 Task: Search one way flight ticket for 3 adults, 3 children in business from Syracuse: Syracuse Hancock International Airport to Fort Wayne: Fort Wayne International Airport on 8-4-2023. Stops: Non-stop only. Choice of flights is Spirit. Number of bags: 1 carry on bag and 3 checked bags. Price is upto 99000. Outbound departure time preference is 15:00.
Action: Mouse moved to (307, 269)
Screenshot: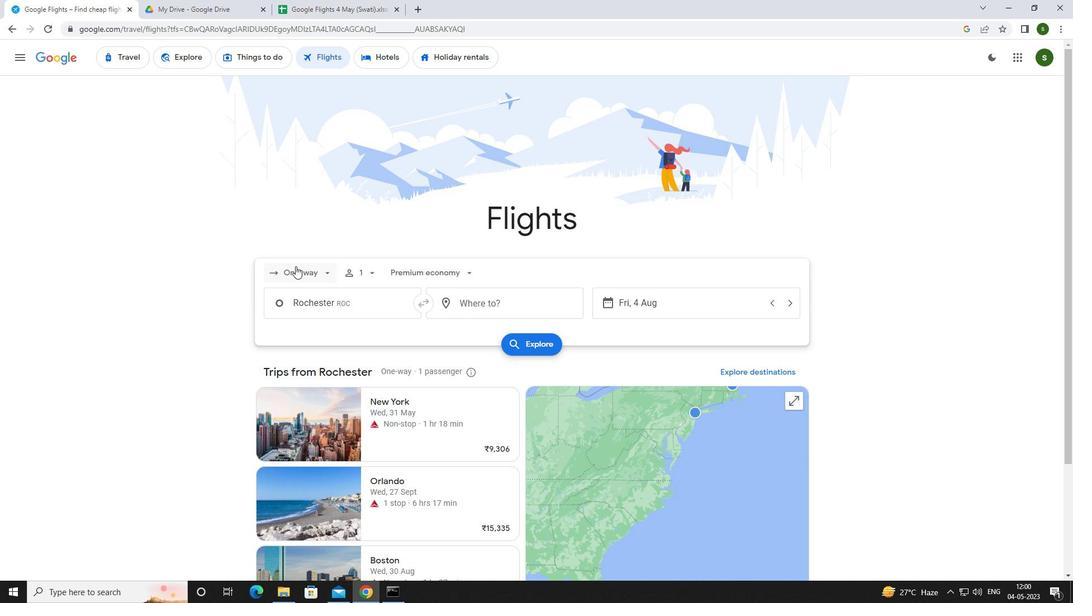 
Action: Mouse pressed left at (307, 269)
Screenshot: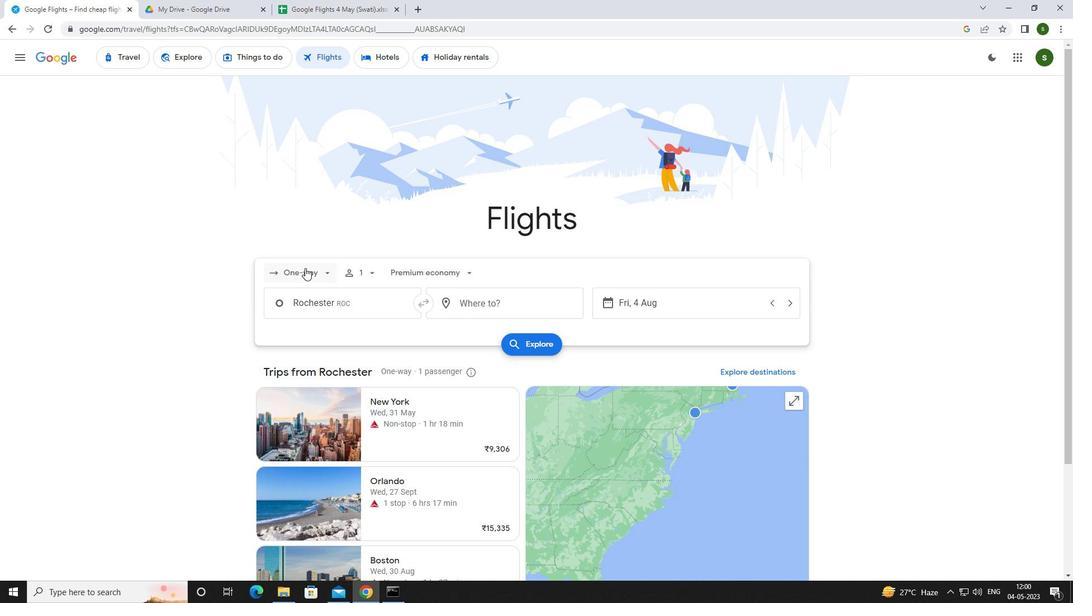 
Action: Mouse moved to (318, 322)
Screenshot: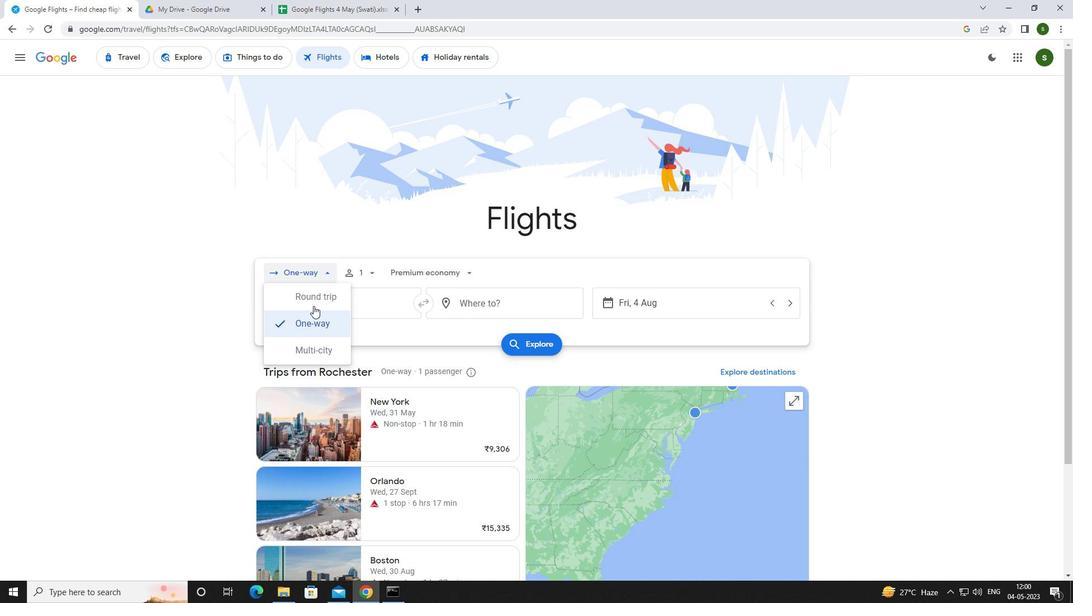 
Action: Mouse pressed left at (318, 322)
Screenshot: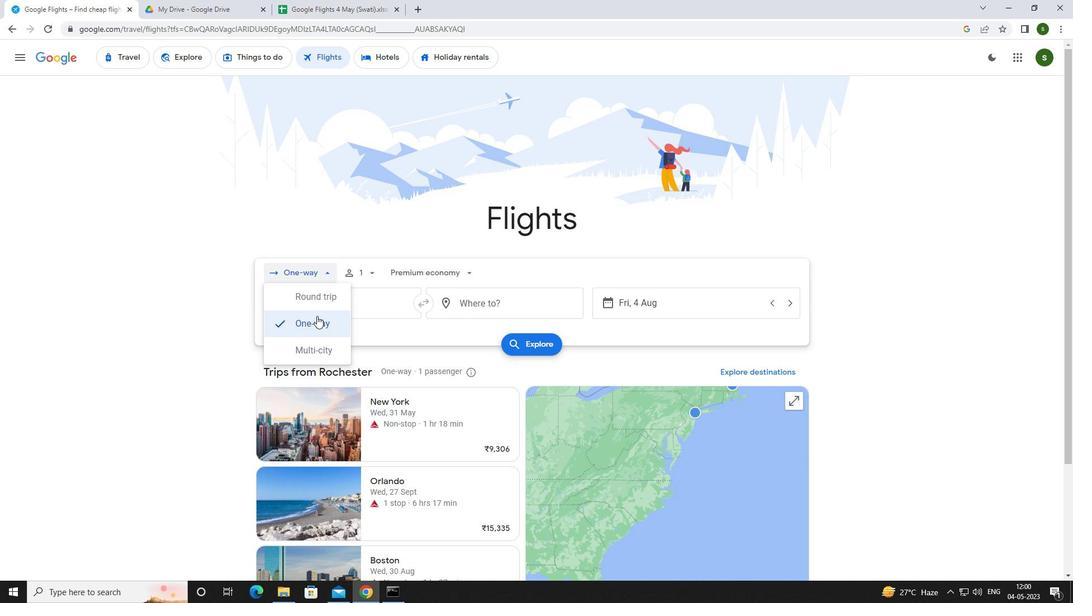 
Action: Mouse moved to (373, 270)
Screenshot: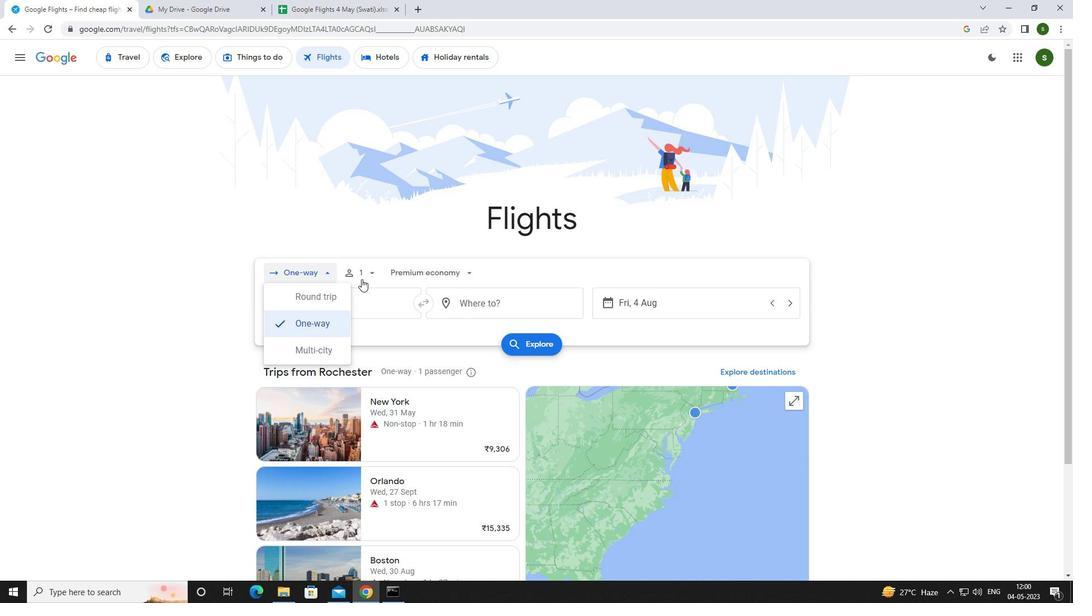 
Action: Mouse pressed left at (373, 270)
Screenshot: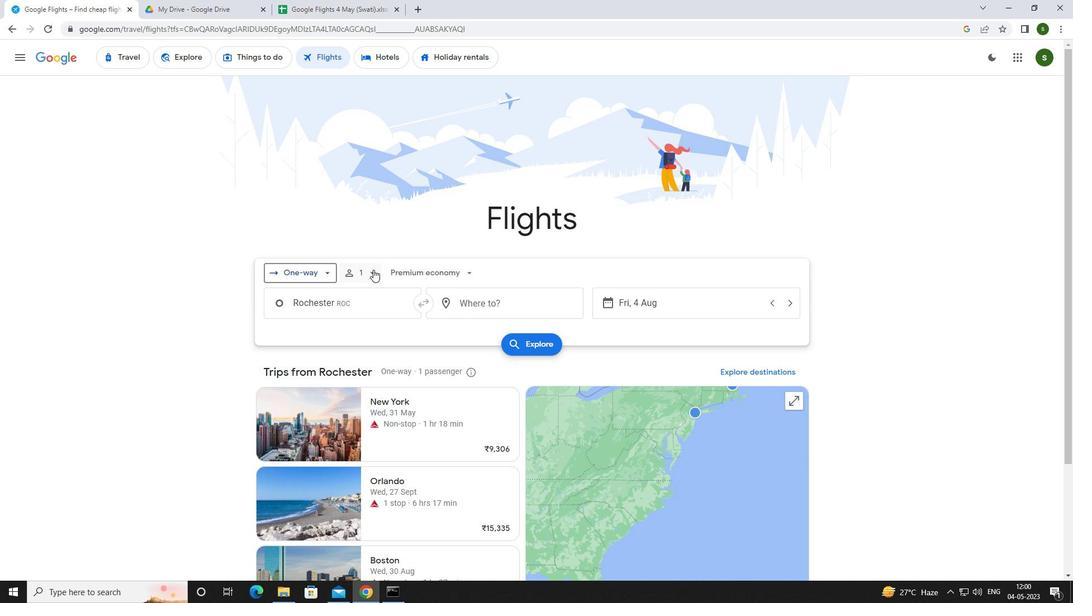 
Action: Mouse moved to (463, 298)
Screenshot: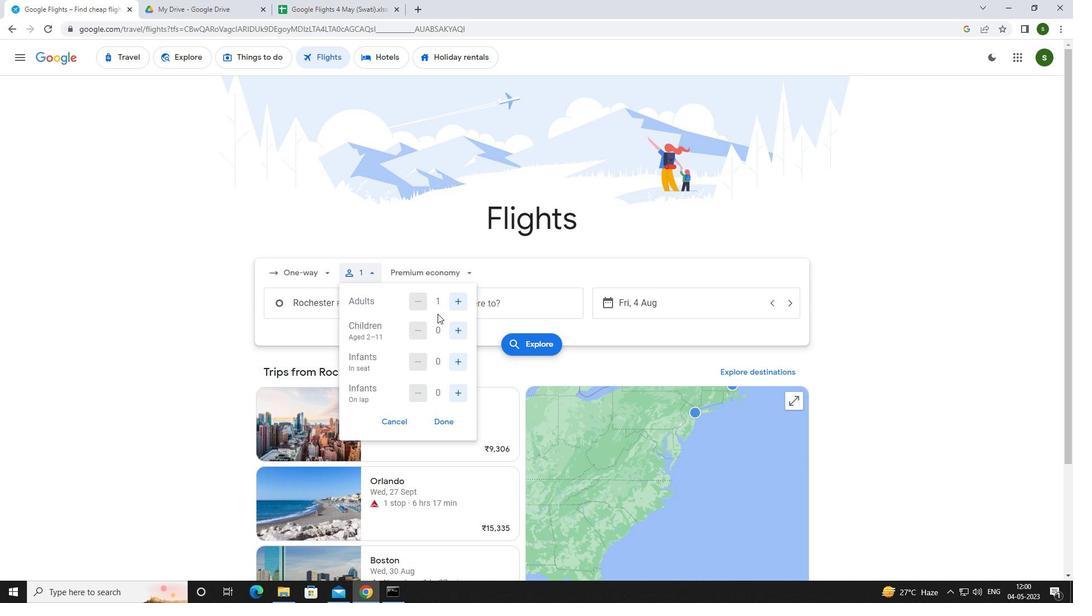 
Action: Mouse pressed left at (463, 298)
Screenshot: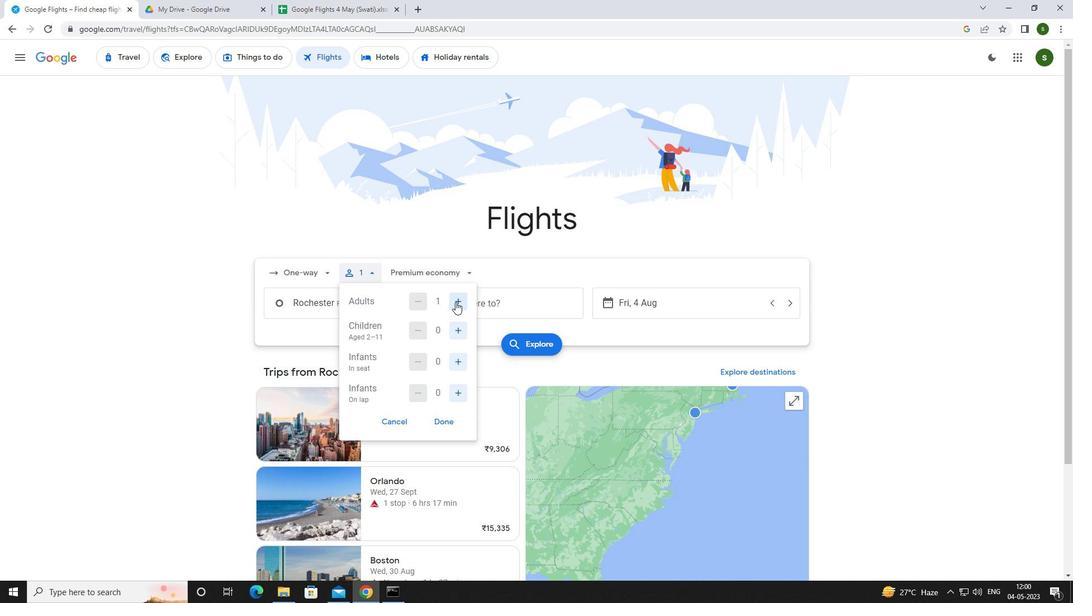 
Action: Mouse moved to (463, 298)
Screenshot: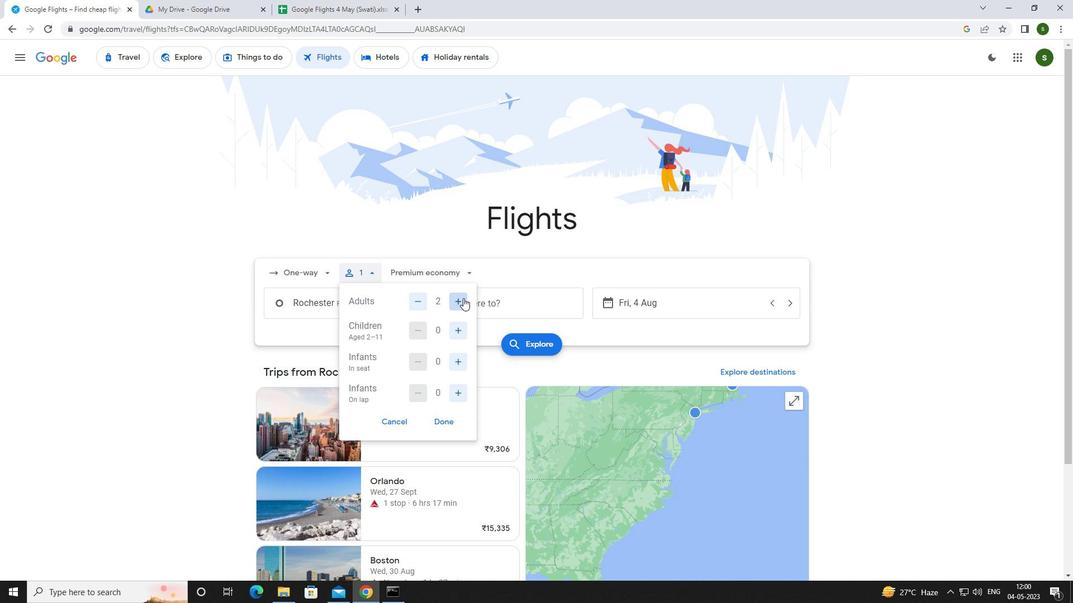 
Action: Mouse pressed left at (463, 298)
Screenshot: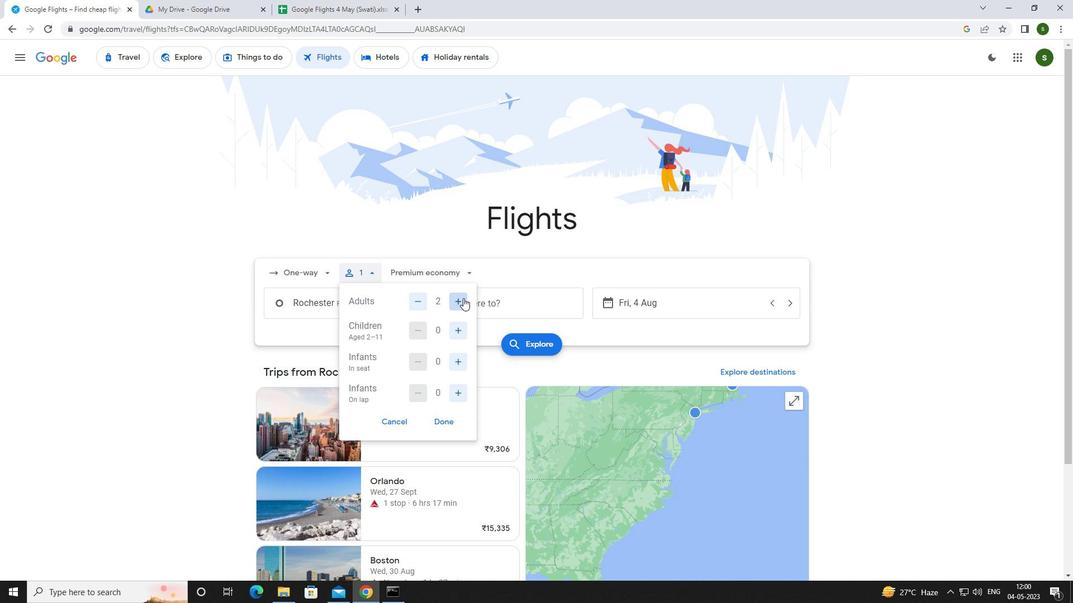 
Action: Mouse moved to (460, 328)
Screenshot: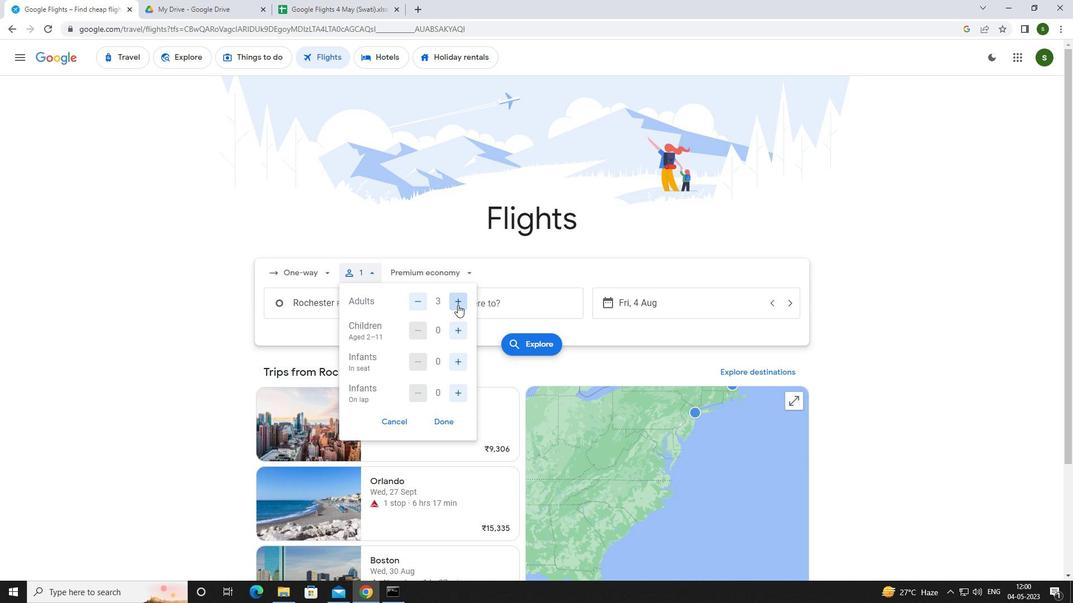 
Action: Mouse pressed left at (460, 328)
Screenshot: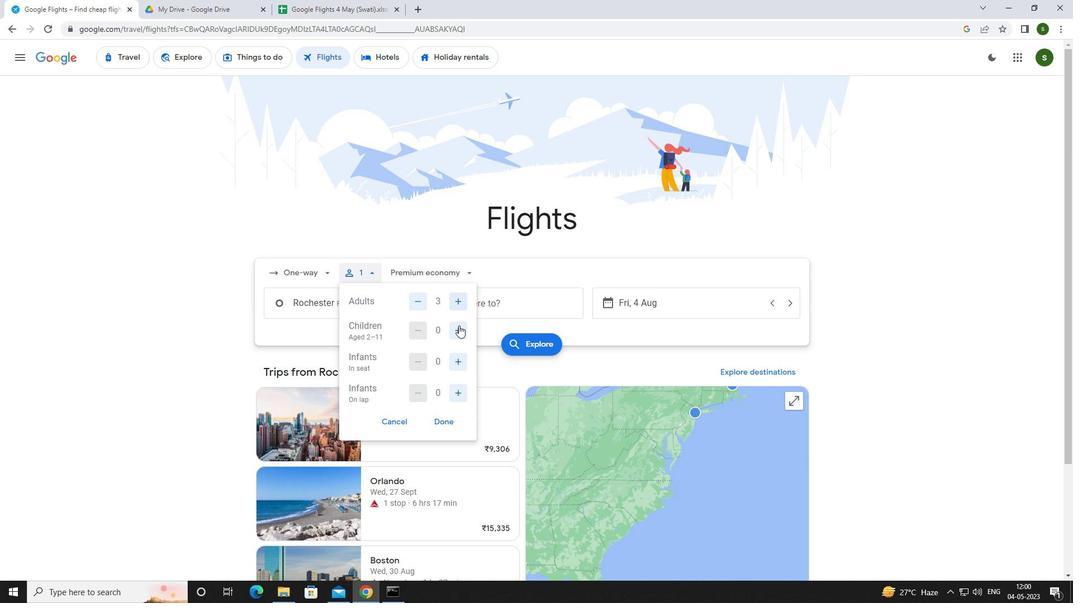 
Action: Mouse pressed left at (460, 328)
Screenshot: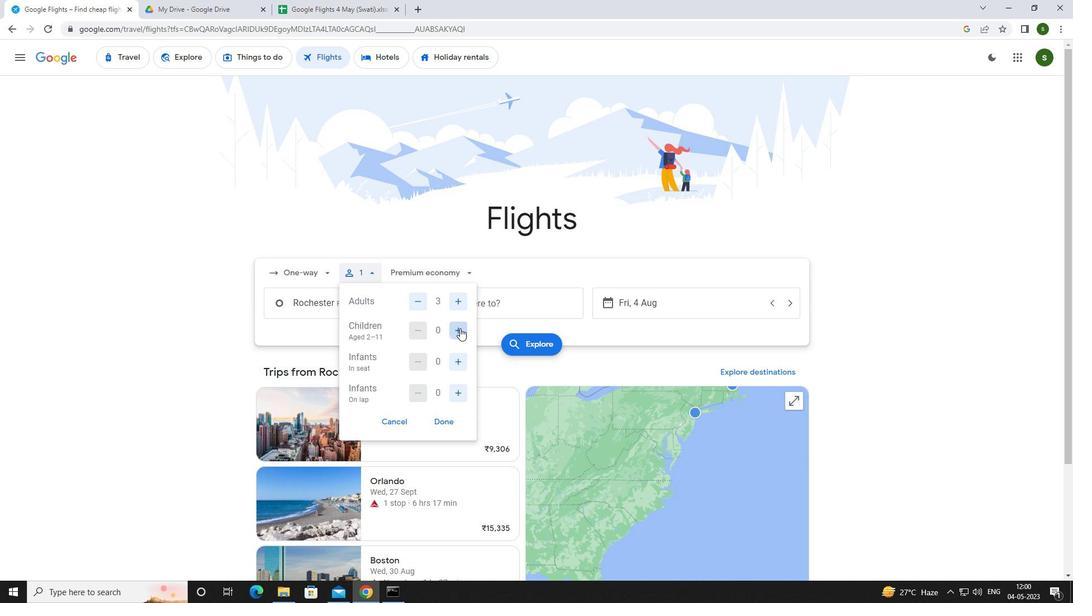 
Action: Mouse pressed left at (460, 328)
Screenshot: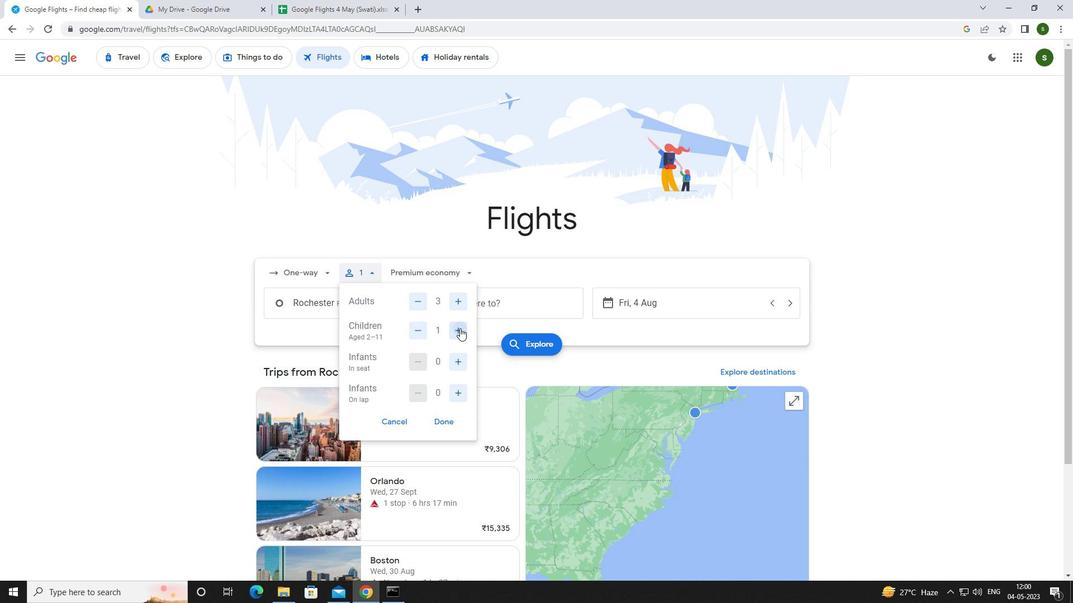 
Action: Mouse moved to (453, 276)
Screenshot: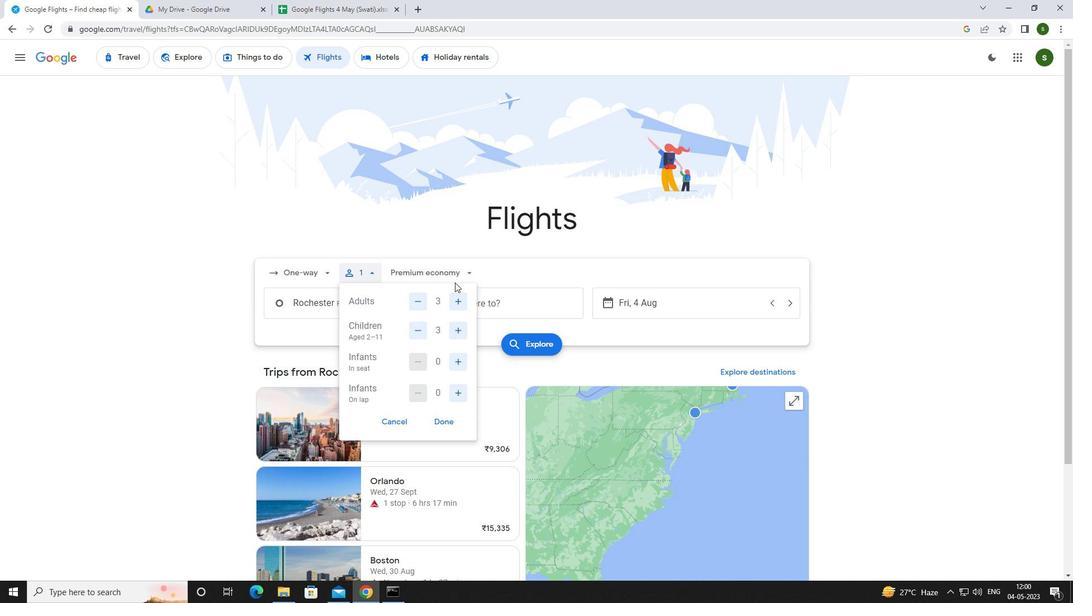 
Action: Mouse pressed left at (453, 276)
Screenshot: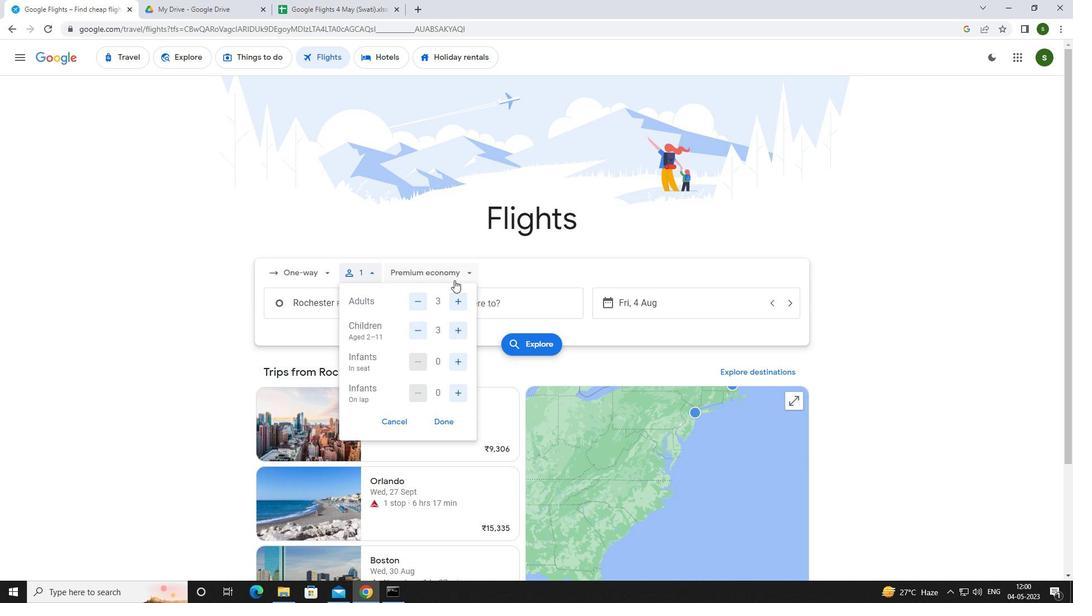 
Action: Mouse moved to (456, 347)
Screenshot: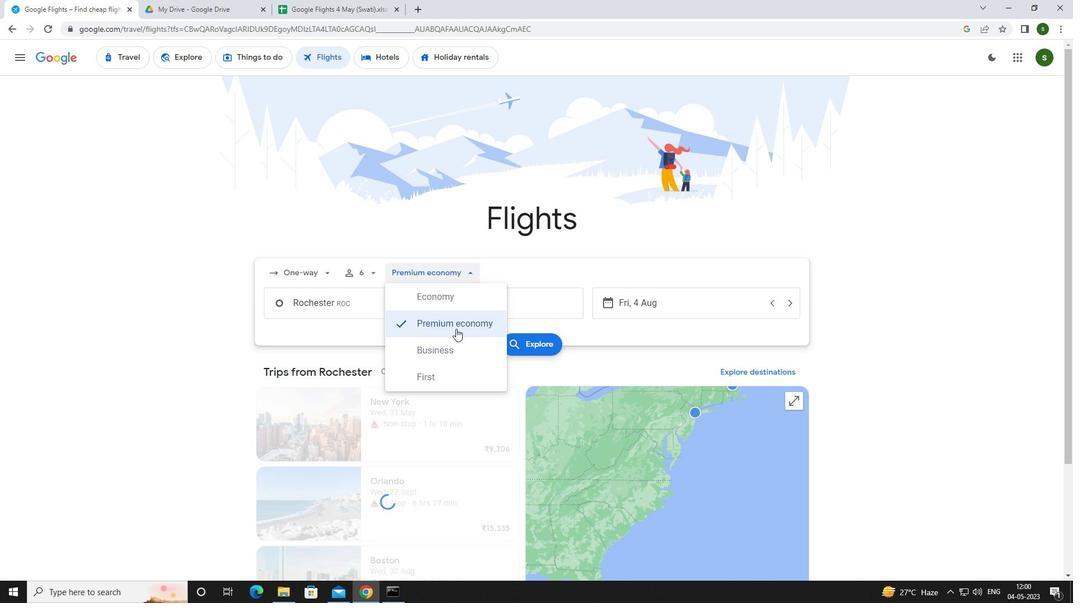 
Action: Mouse pressed left at (456, 347)
Screenshot: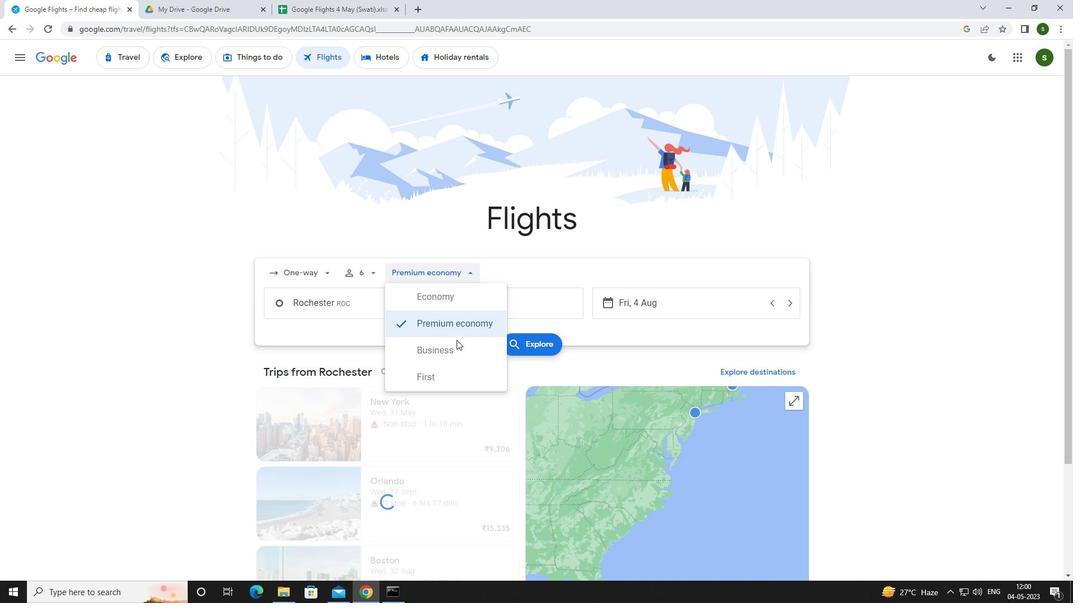 
Action: Mouse moved to (385, 306)
Screenshot: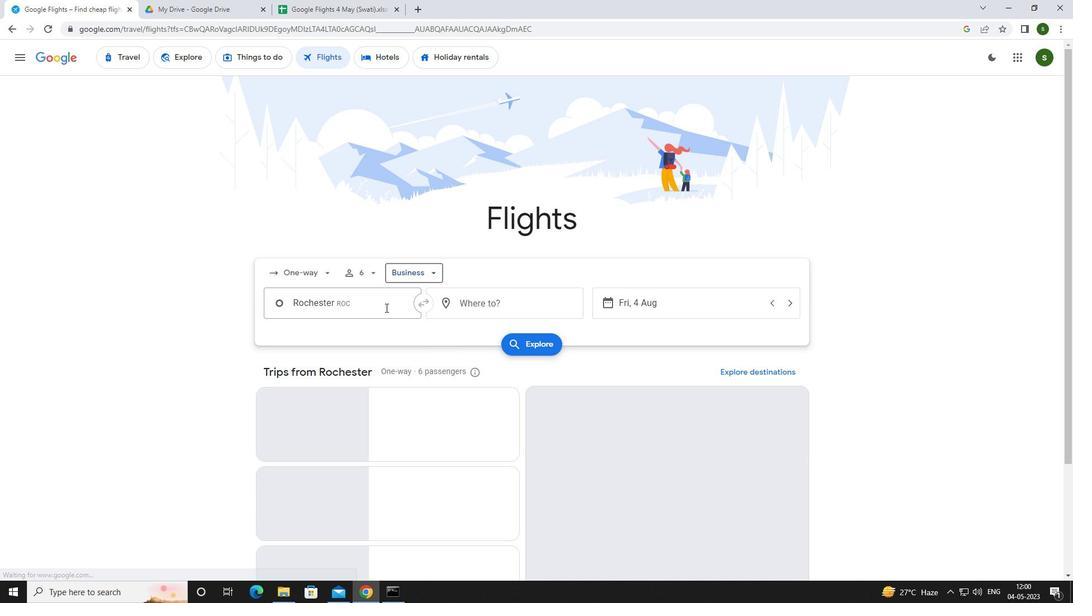 
Action: Mouse pressed left at (385, 306)
Screenshot: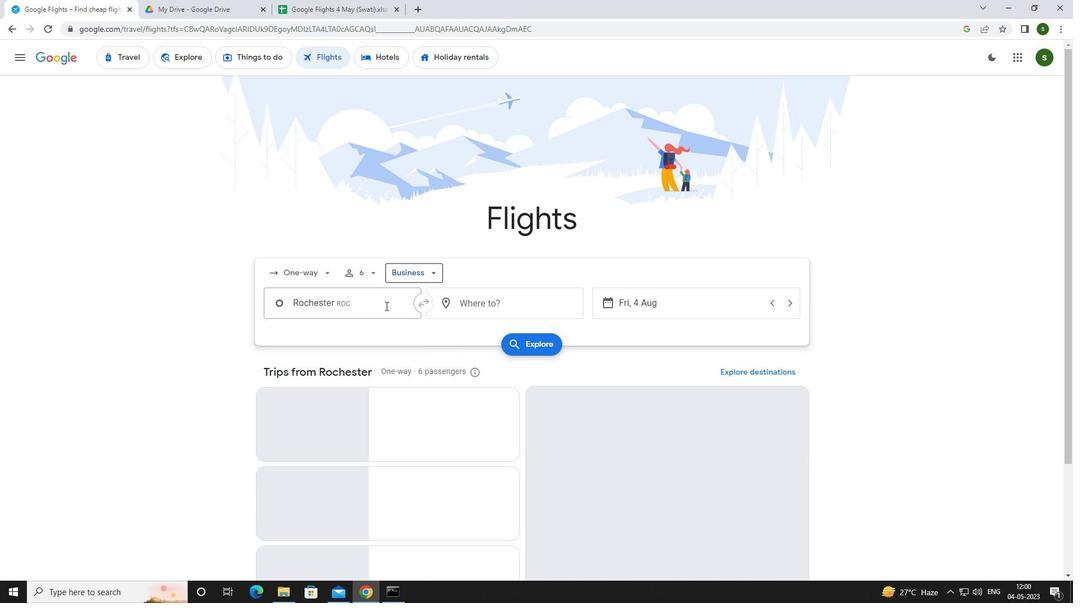 
Action: Mouse moved to (337, 318)
Screenshot: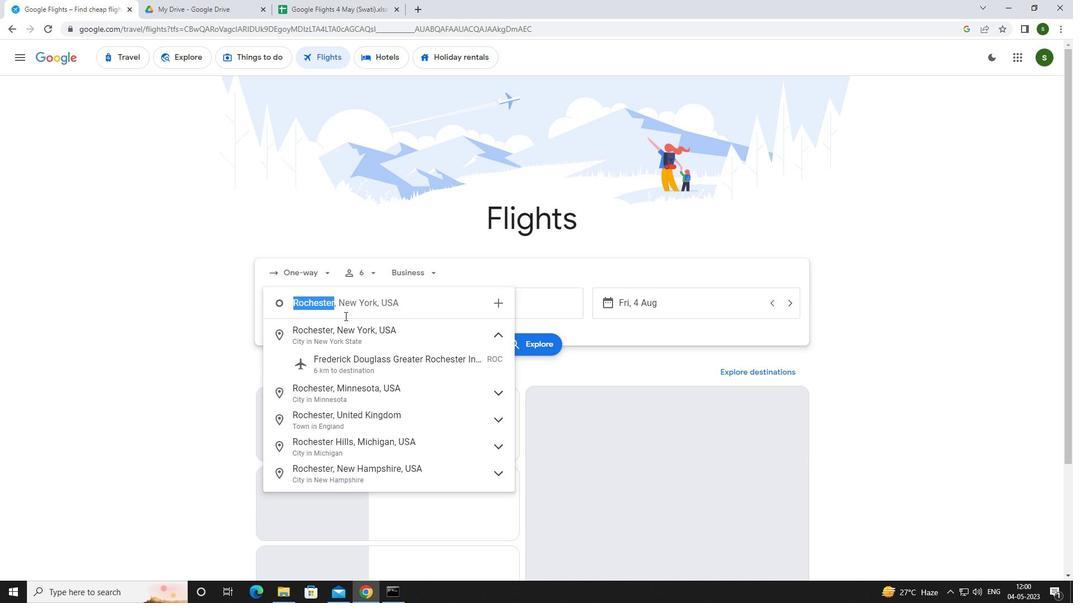 
Action: Key pressed <Key.caps_lock>
Screenshot: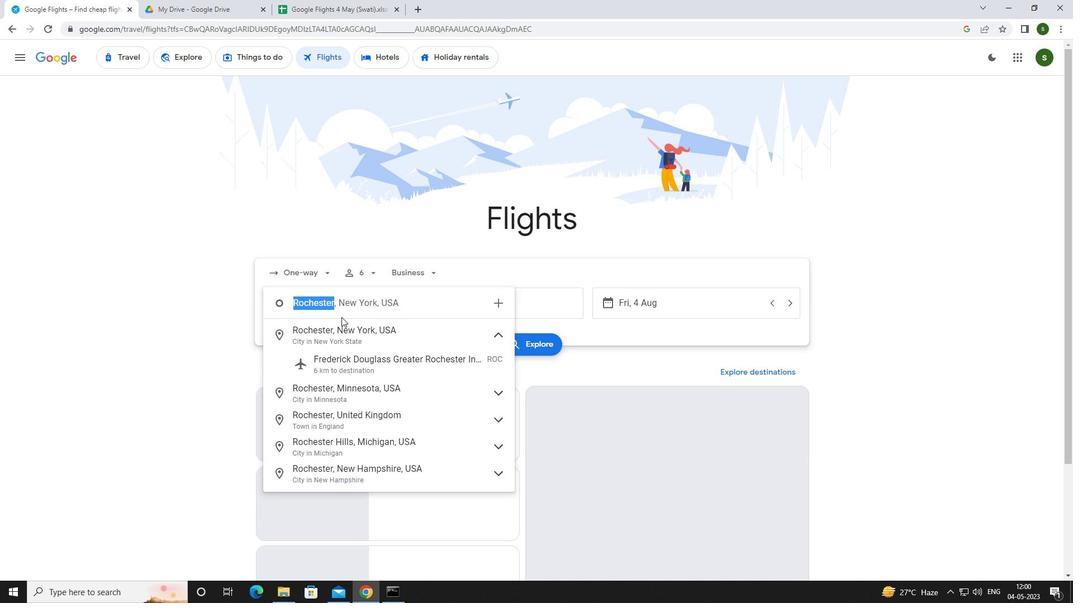 
Action: Mouse moved to (336, 319)
Screenshot: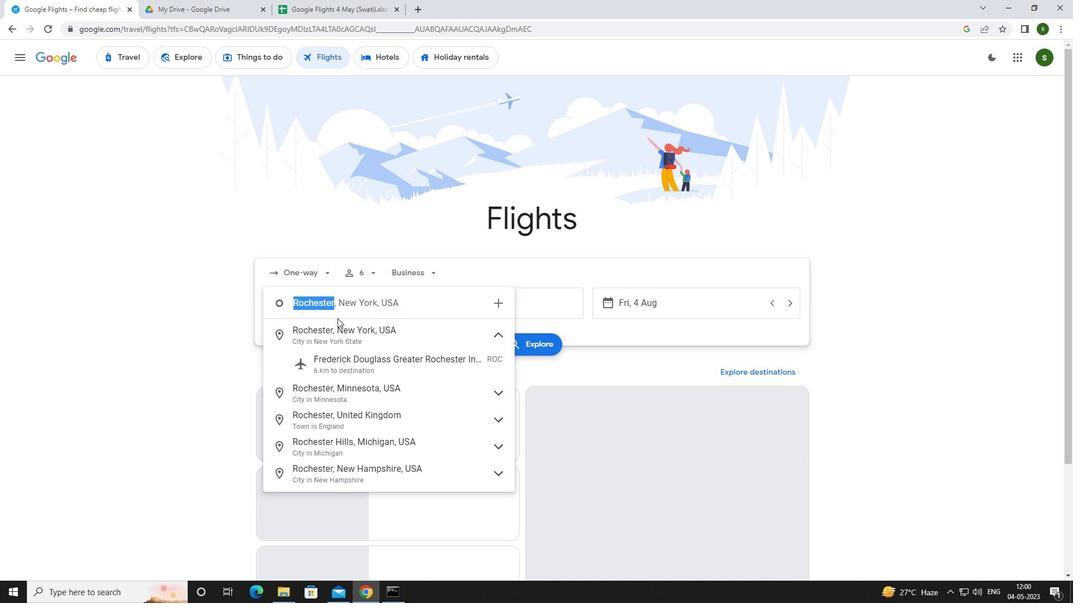 
Action: Key pressed s<Key.caps_lock>yracuse<Key.space><Key.caps_lock>h<Key.caps_lock>a
Screenshot: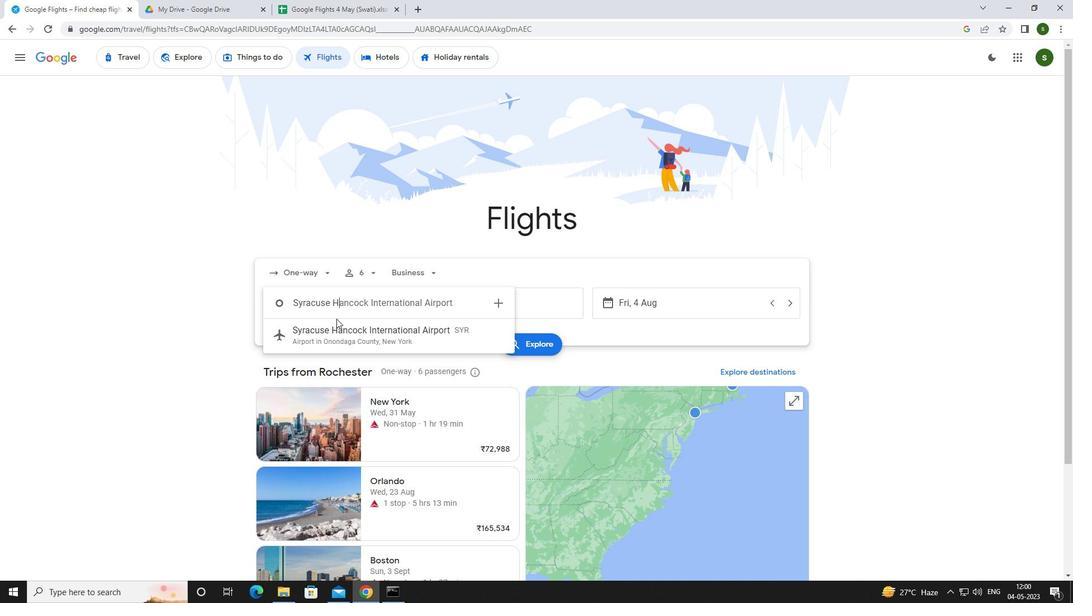 
Action: Mouse moved to (325, 336)
Screenshot: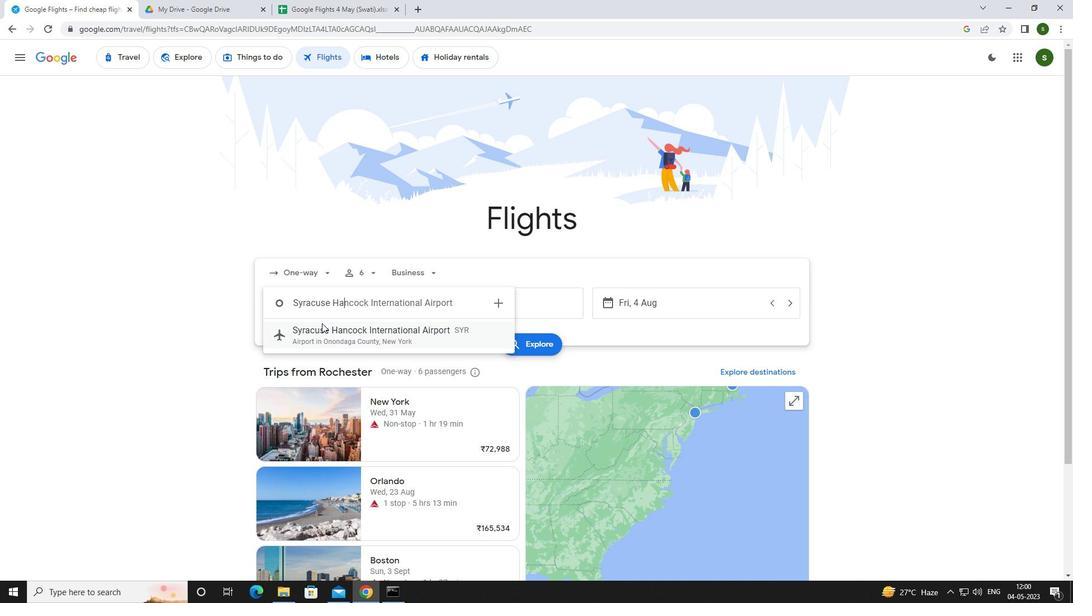 
Action: Mouse pressed left at (325, 336)
Screenshot: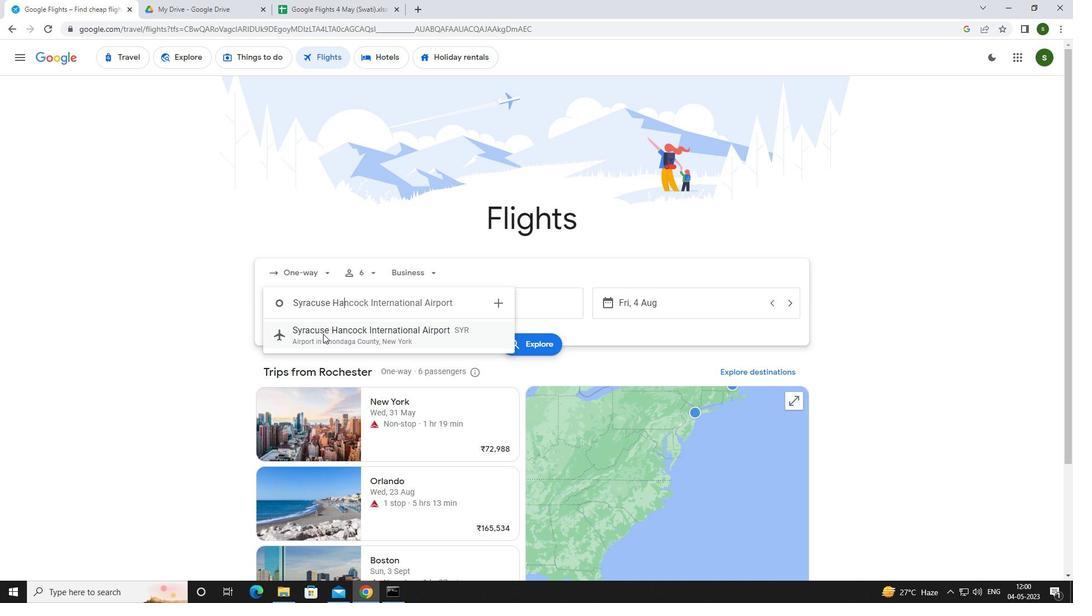 
Action: Mouse moved to (465, 305)
Screenshot: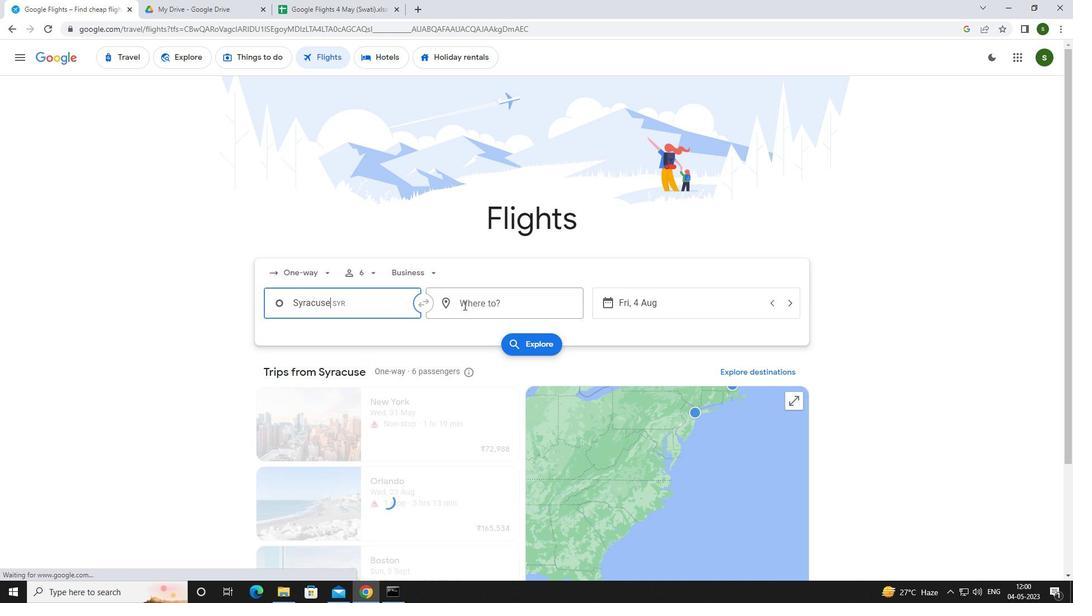 
Action: Mouse pressed left at (465, 305)
Screenshot: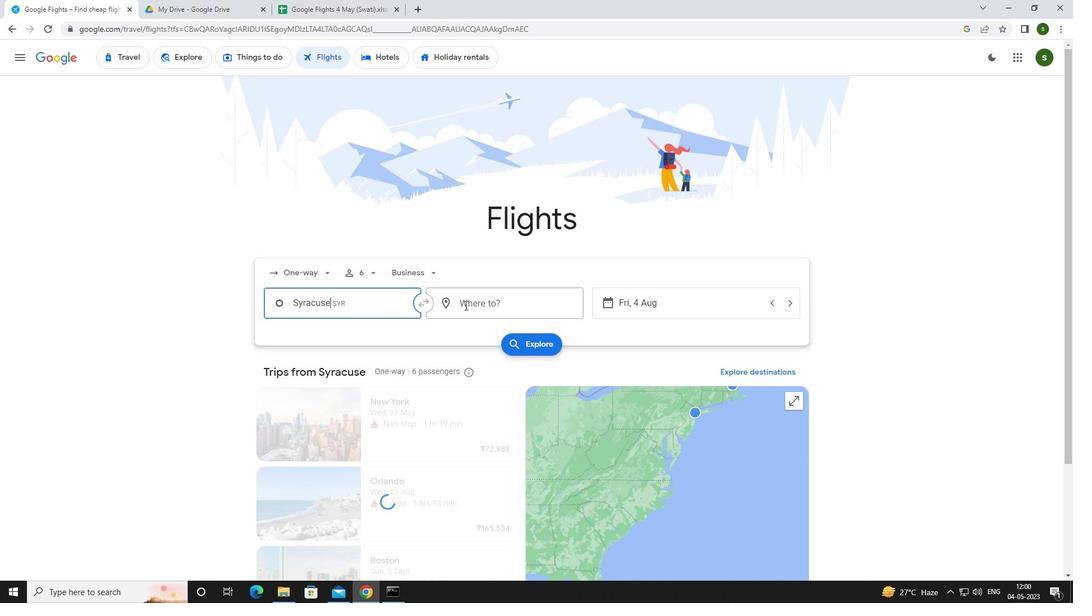 
Action: Mouse moved to (422, 317)
Screenshot: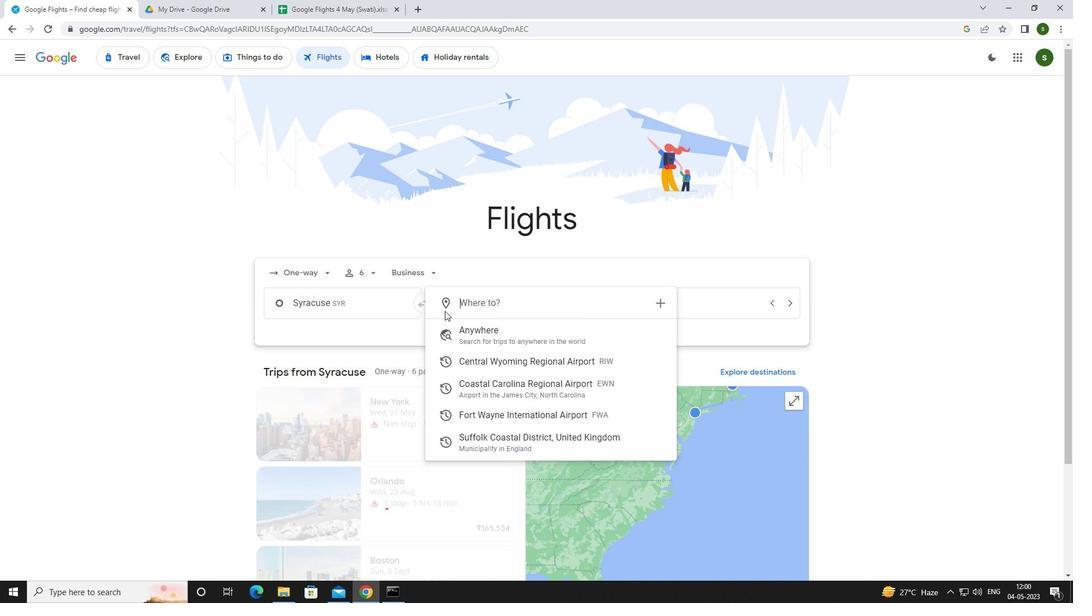
Action: Key pressed <Key.caps_lock>f<Key.caps_lock>ort<Key.space><Key.caps_lock>w<Key.caps_lock>Ay
Screenshot: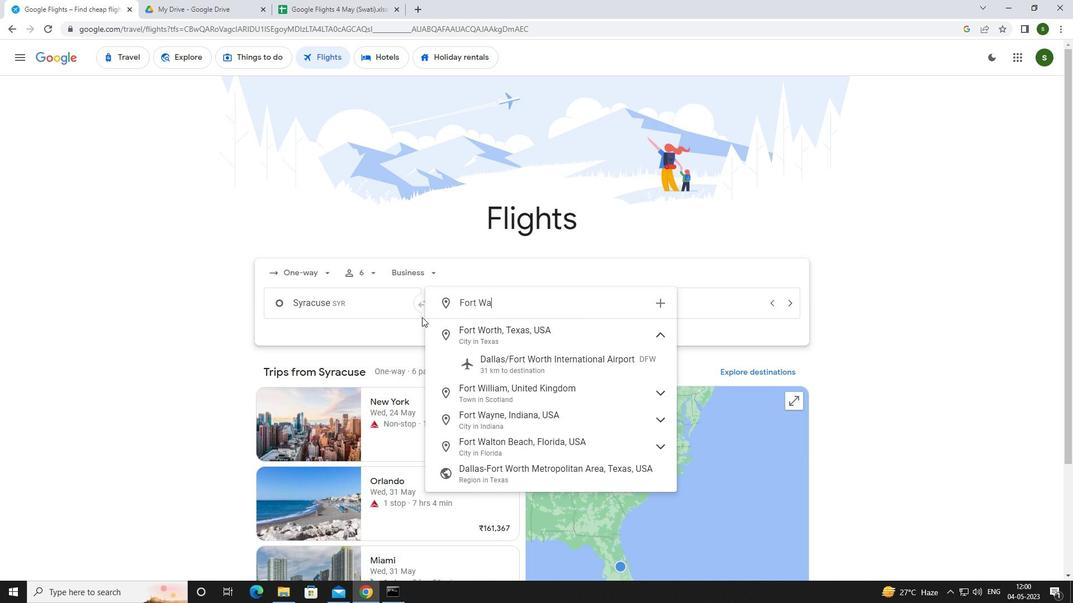 
Action: Mouse moved to (516, 364)
Screenshot: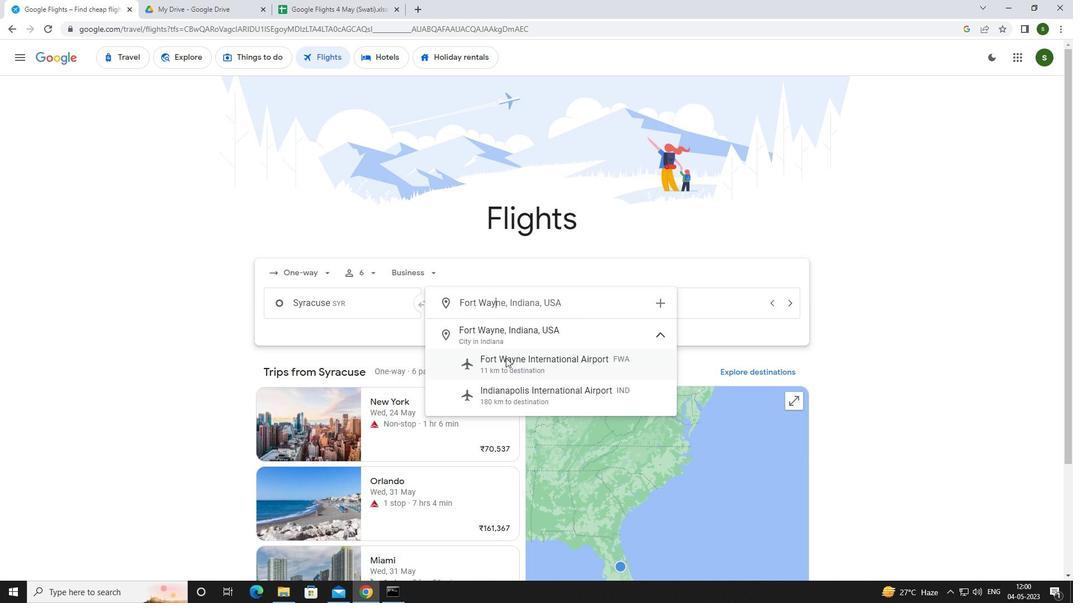
Action: Mouse pressed left at (516, 364)
Screenshot: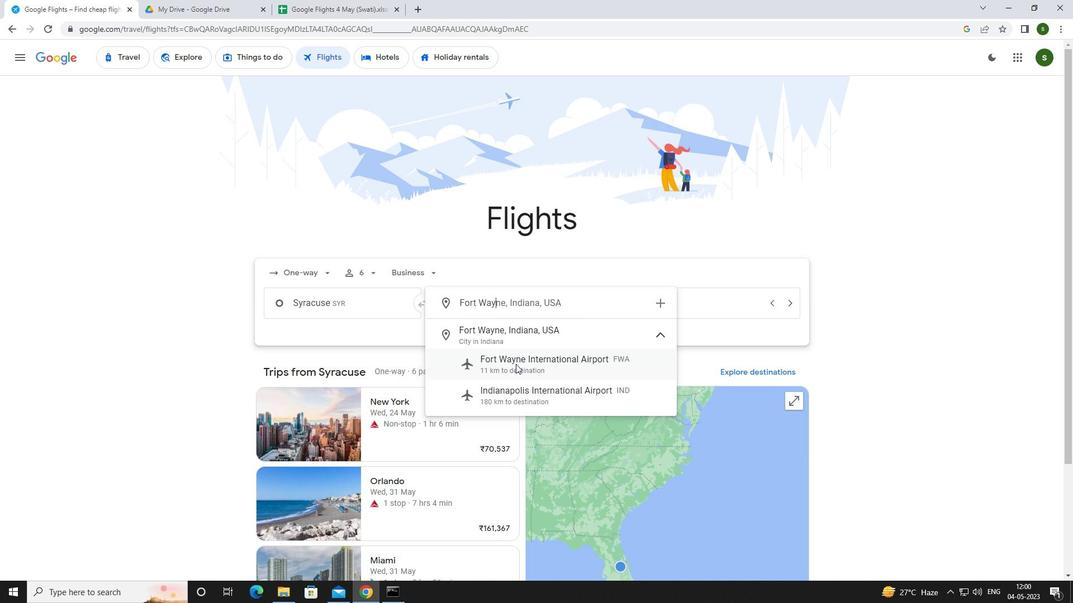 
Action: Mouse moved to (678, 300)
Screenshot: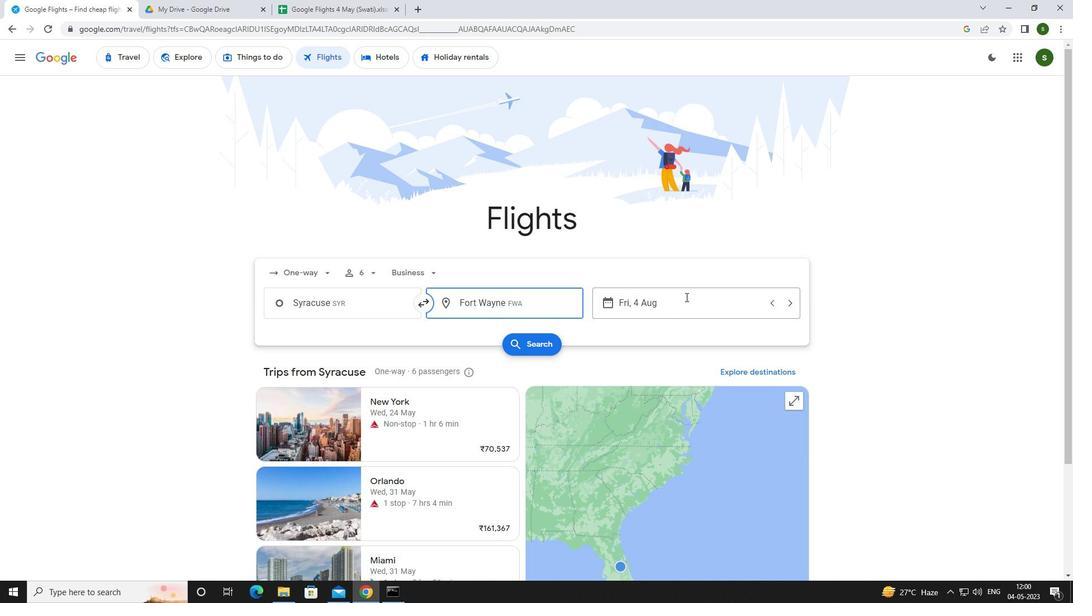 
Action: Mouse pressed left at (678, 300)
Screenshot: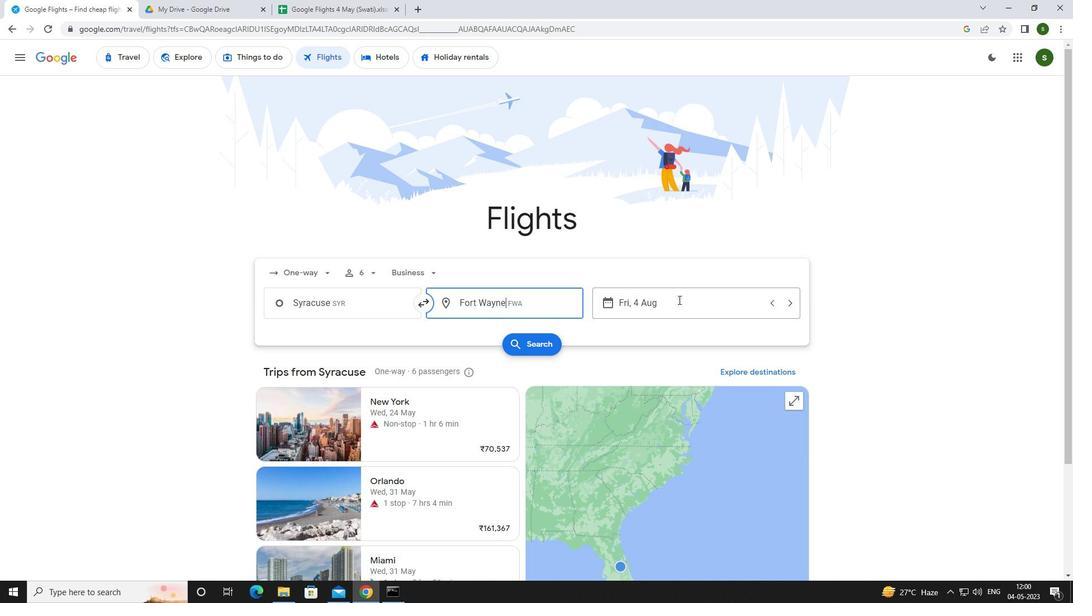 
Action: Mouse moved to (528, 380)
Screenshot: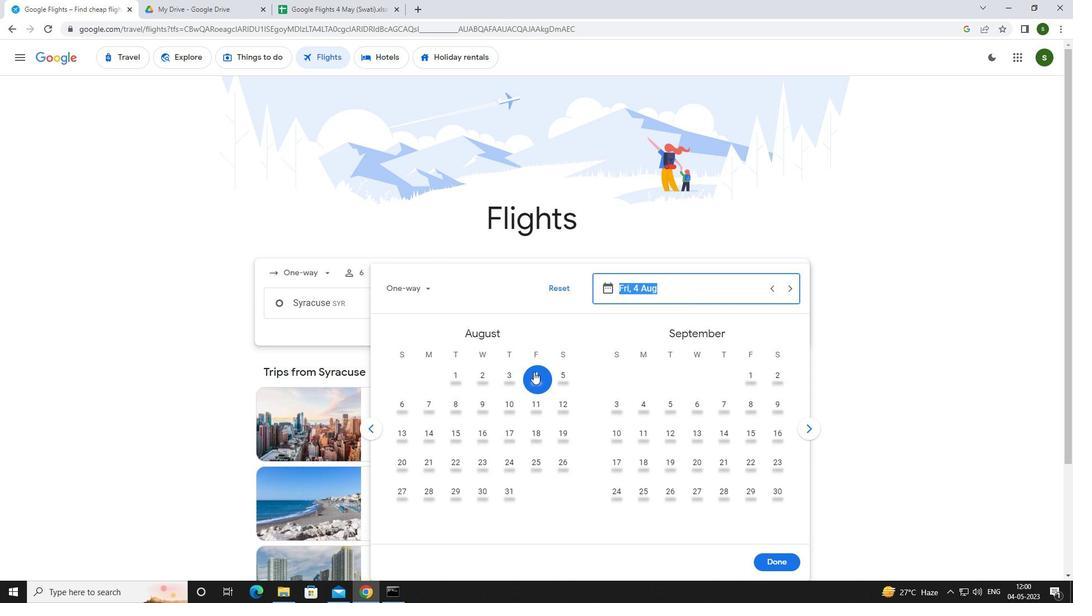 
Action: Mouse pressed left at (528, 380)
Screenshot: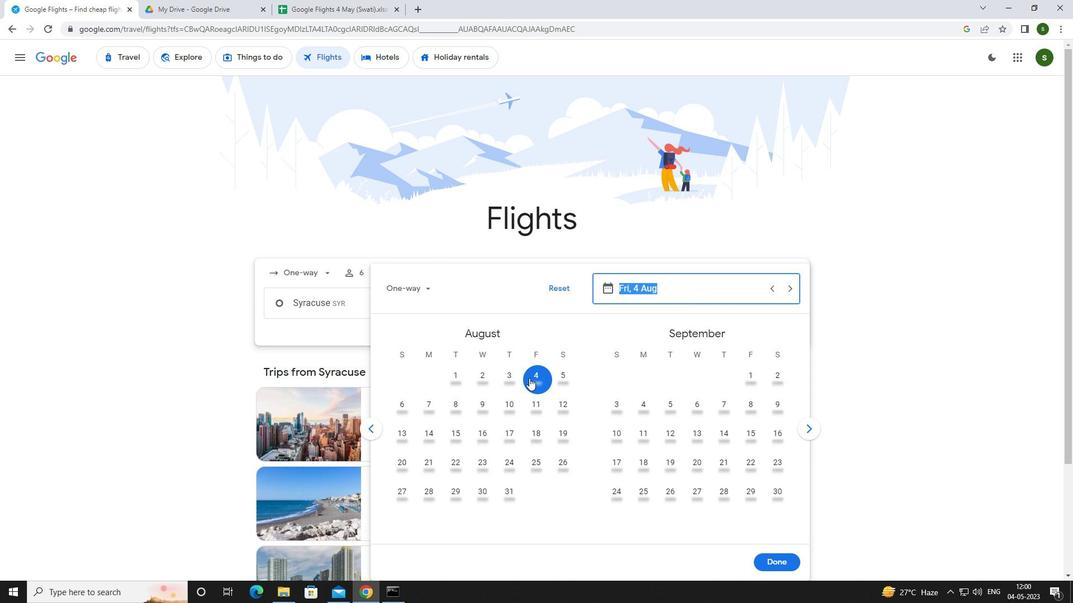 
Action: Mouse moved to (776, 560)
Screenshot: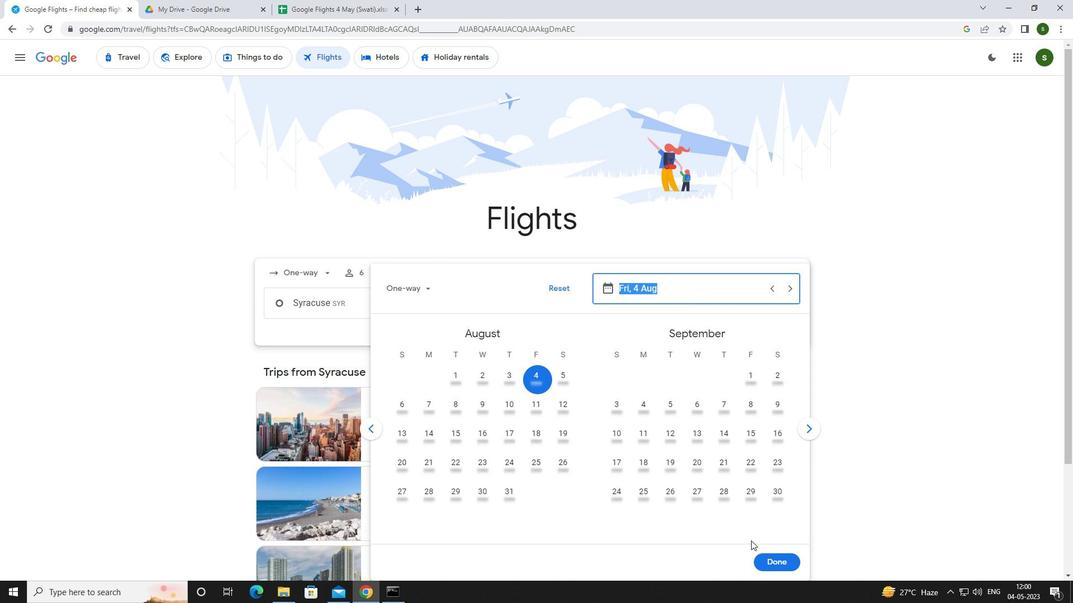 
Action: Mouse pressed left at (776, 560)
Screenshot: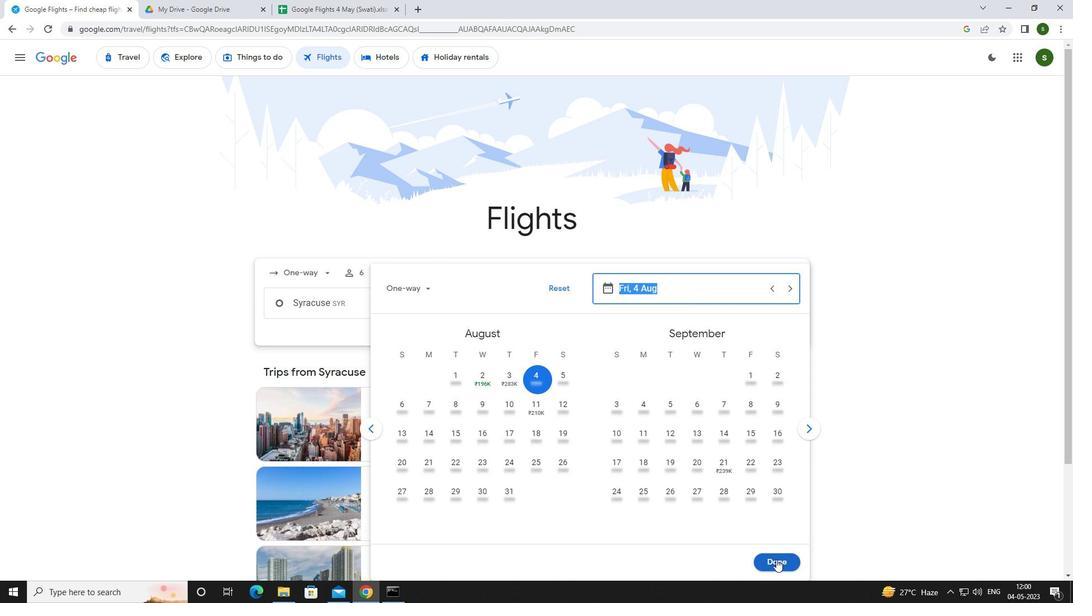 
Action: Mouse moved to (542, 341)
Screenshot: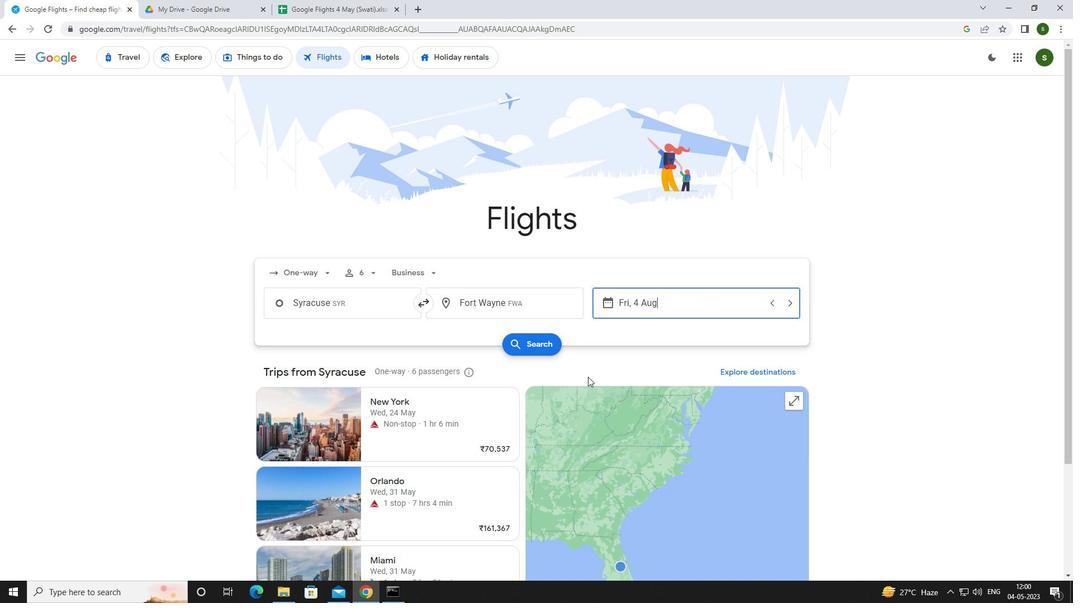 
Action: Mouse pressed left at (542, 341)
Screenshot: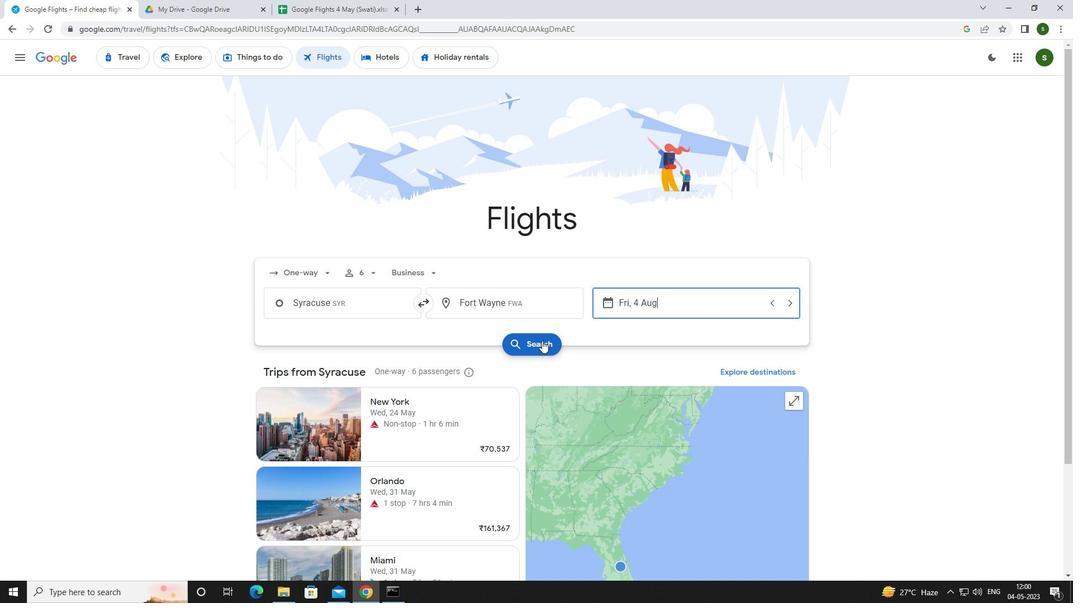 
Action: Mouse moved to (260, 151)
Screenshot: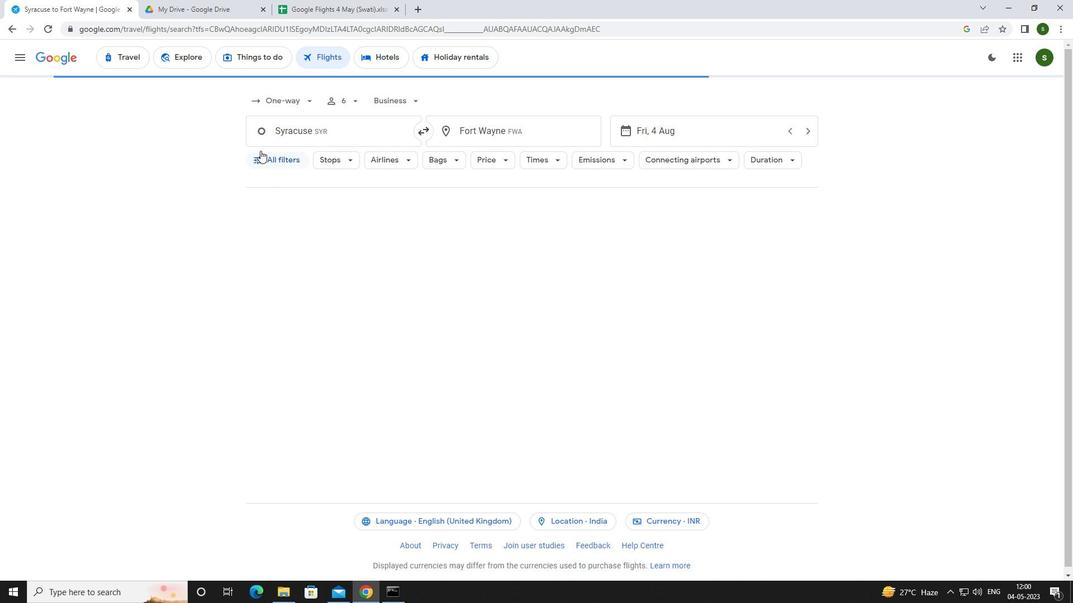 
Action: Mouse pressed left at (260, 151)
Screenshot: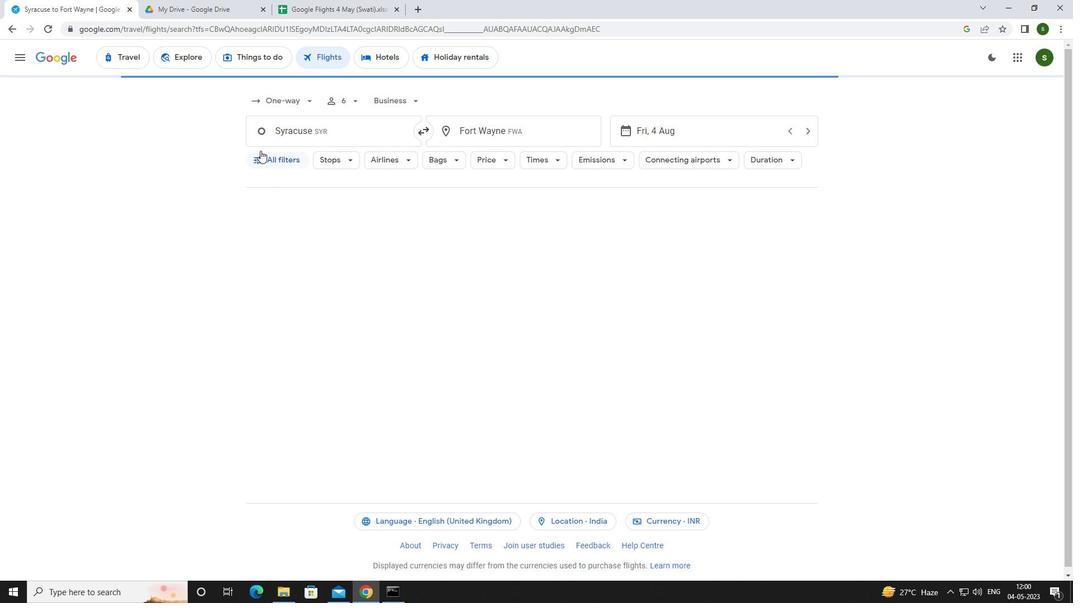 
Action: Mouse moved to (312, 268)
Screenshot: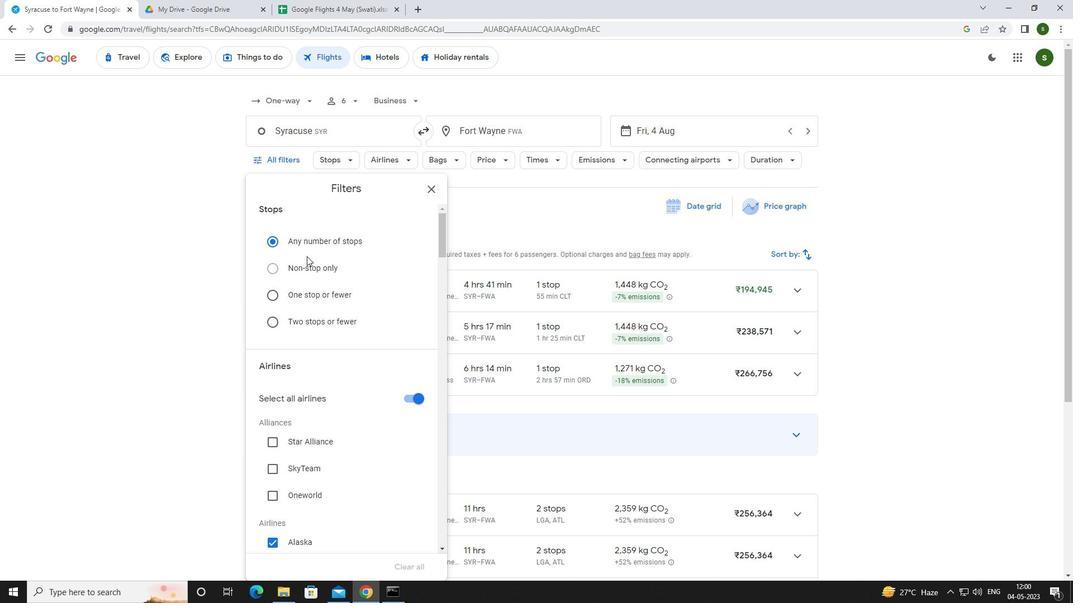 
Action: Mouse pressed left at (312, 268)
Screenshot: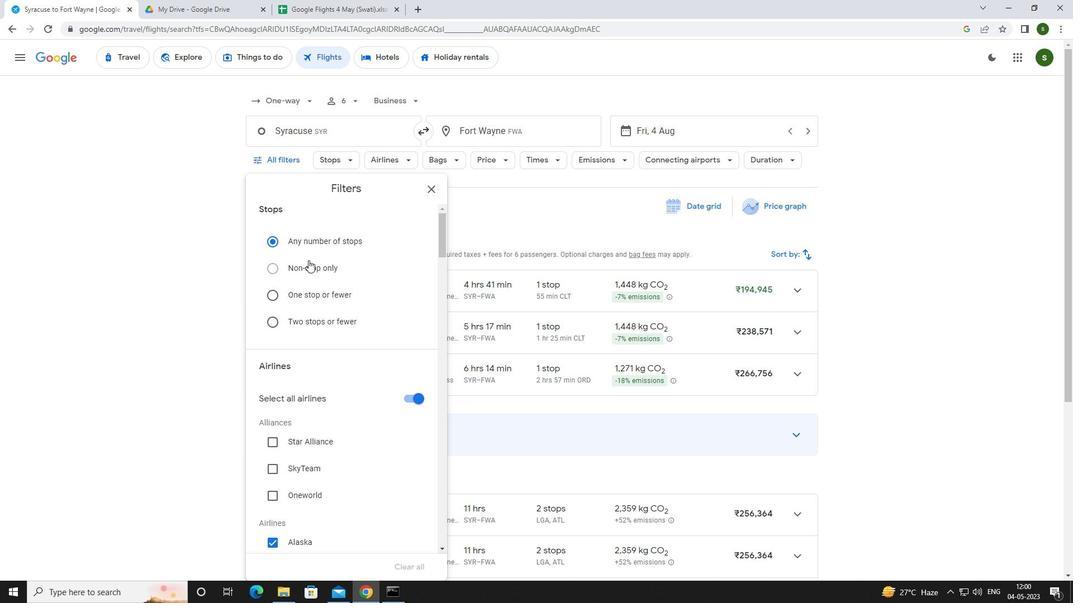 
Action: Mouse moved to (421, 395)
Screenshot: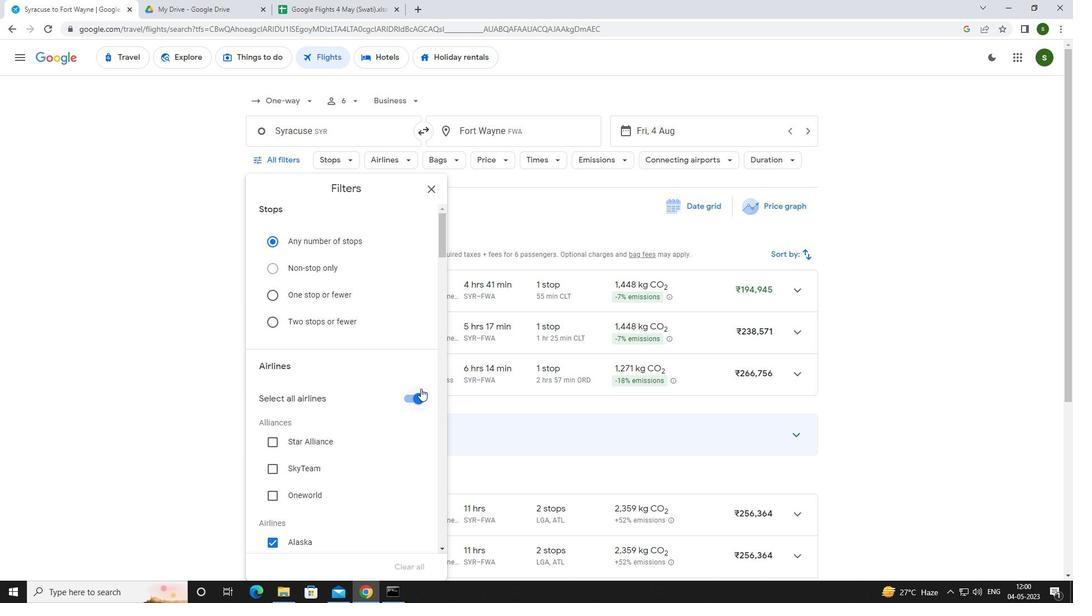 
Action: Mouse pressed left at (421, 395)
Screenshot: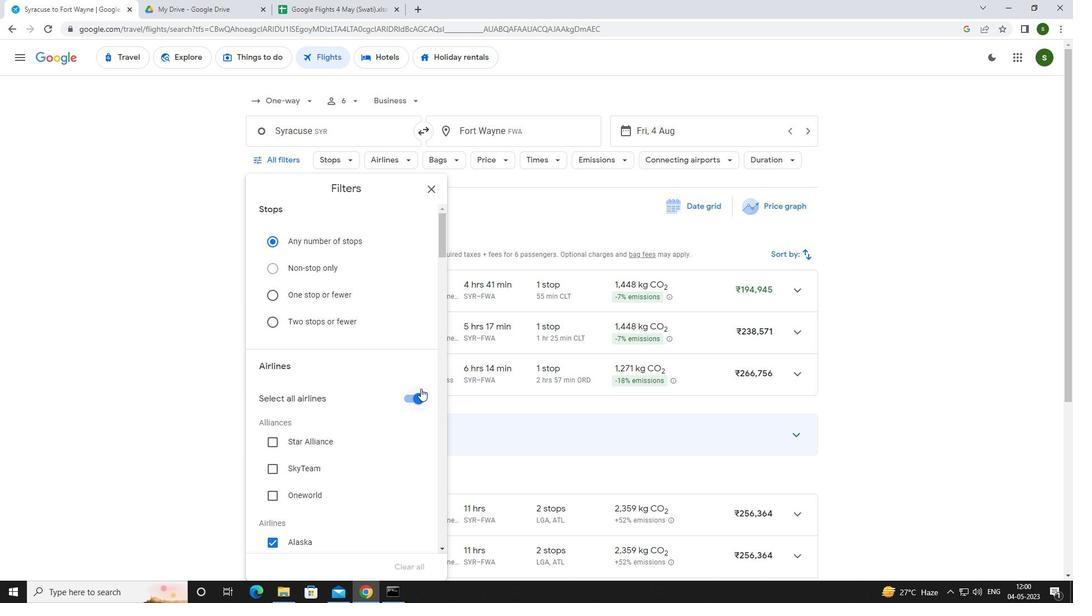 
Action: Mouse moved to (358, 348)
Screenshot: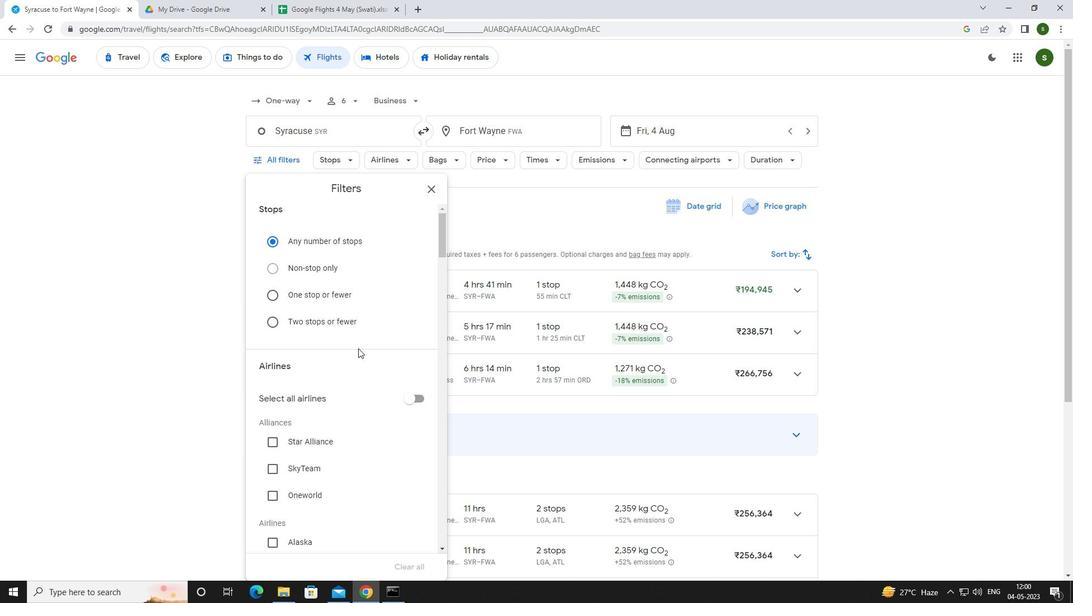 
Action: Mouse scrolled (358, 347) with delta (0, 0)
Screenshot: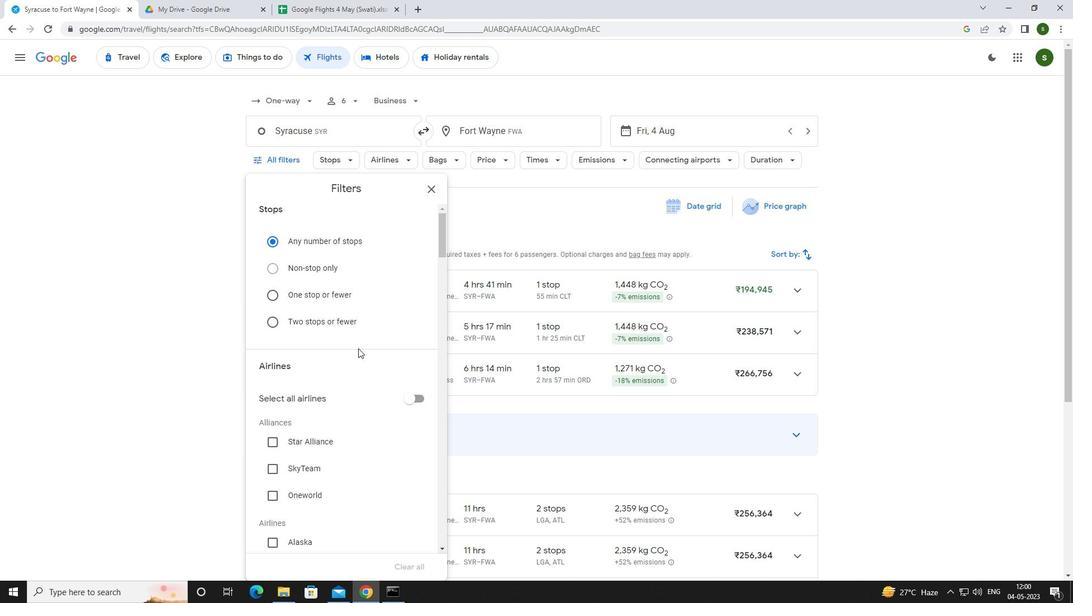 
Action: Mouse scrolled (358, 347) with delta (0, 0)
Screenshot: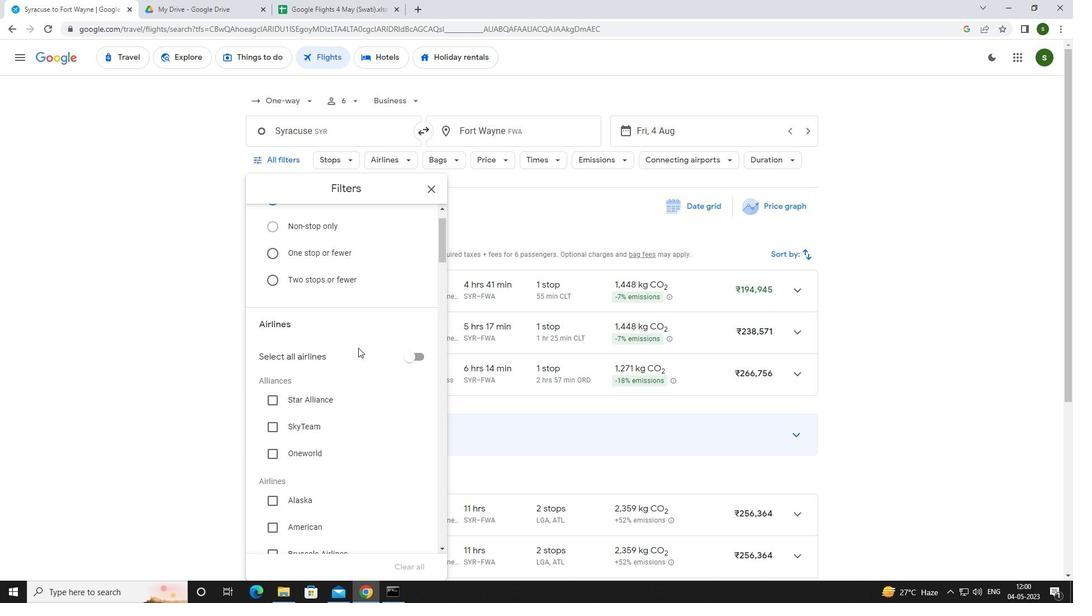 
Action: Mouse scrolled (358, 347) with delta (0, 0)
Screenshot: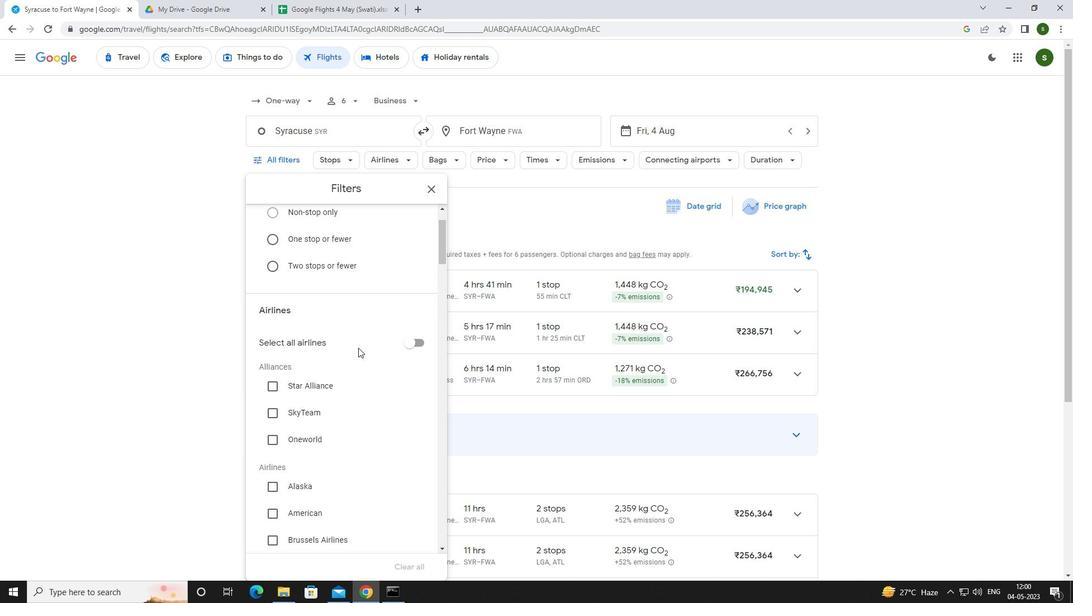 
Action: Mouse scrolled (358, 347) with delta (0, 0)
Screenshot: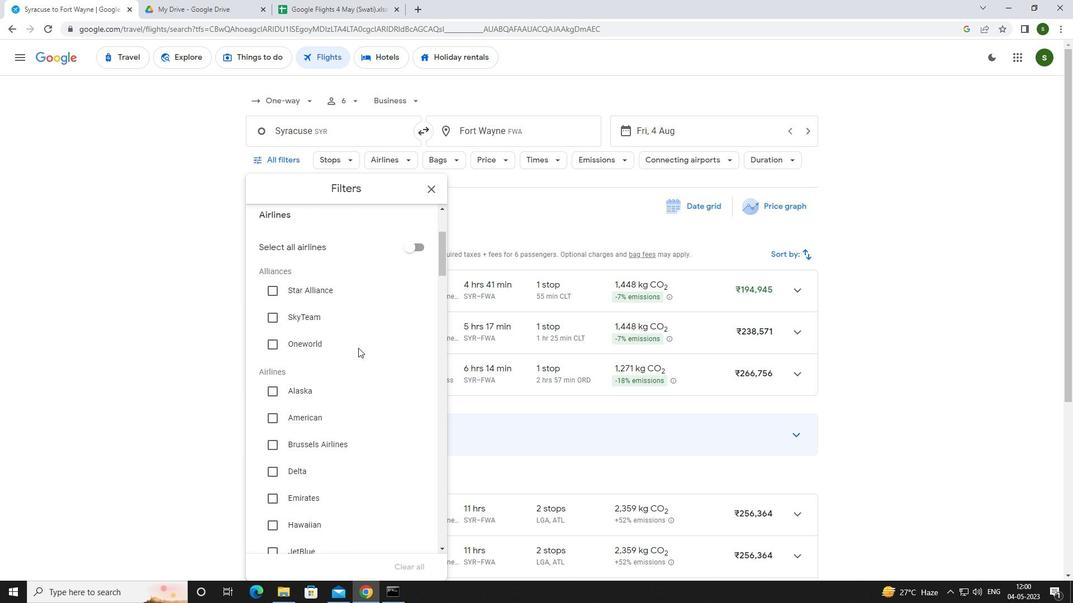 
Action: Mouse scrolled (358, 347) with delta (0, 0)
Screenshot: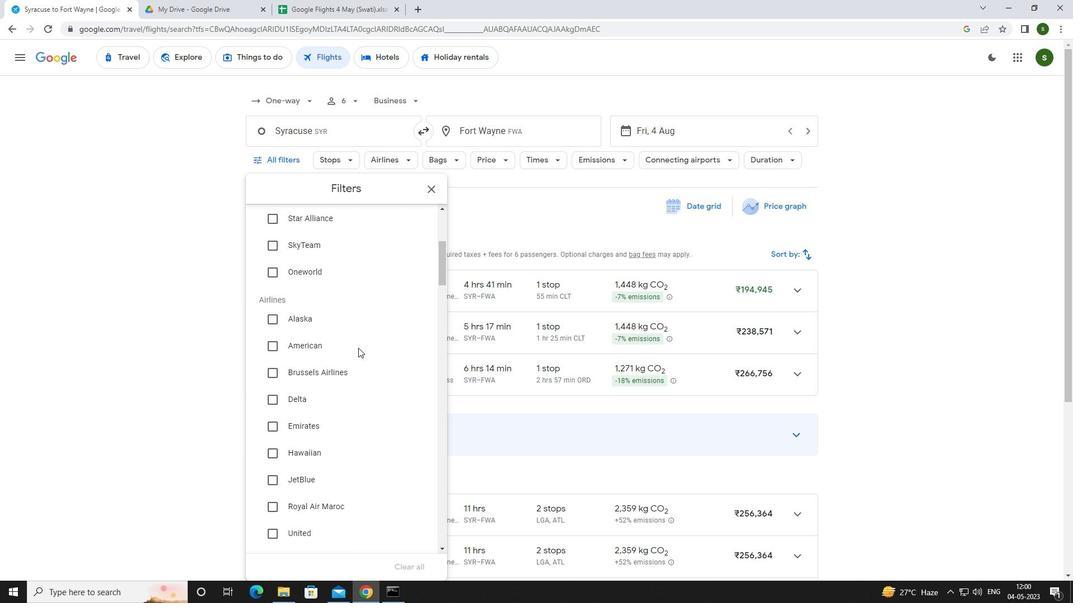 
Action: Mouse scrolled (358, 347) with delta (0, 0)
Screenshot: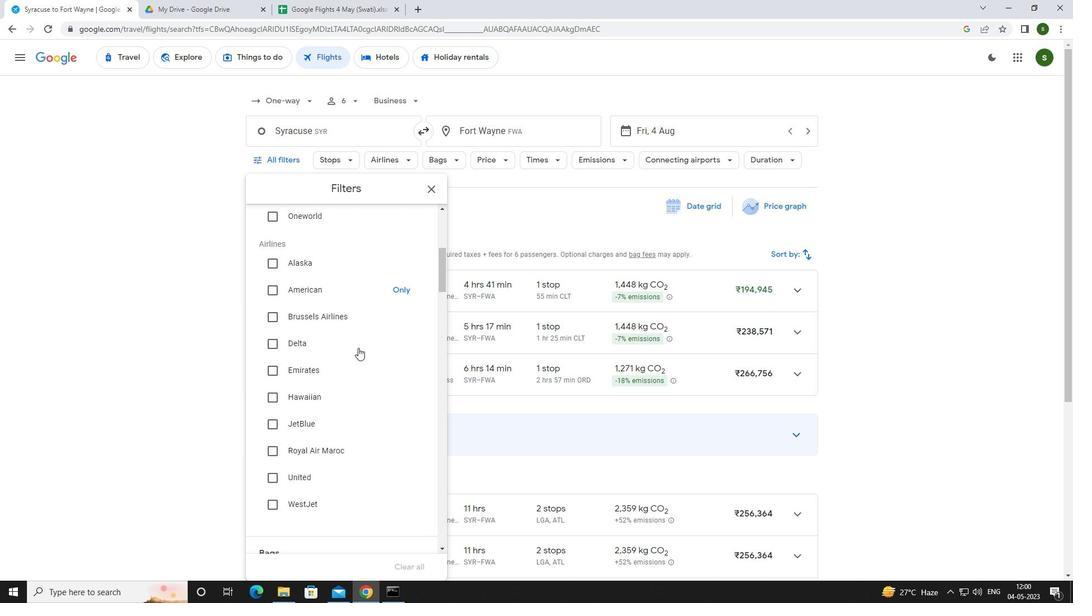
Action: Mouse scrolled (358, 347) with delta (0, 0)
Screenshot: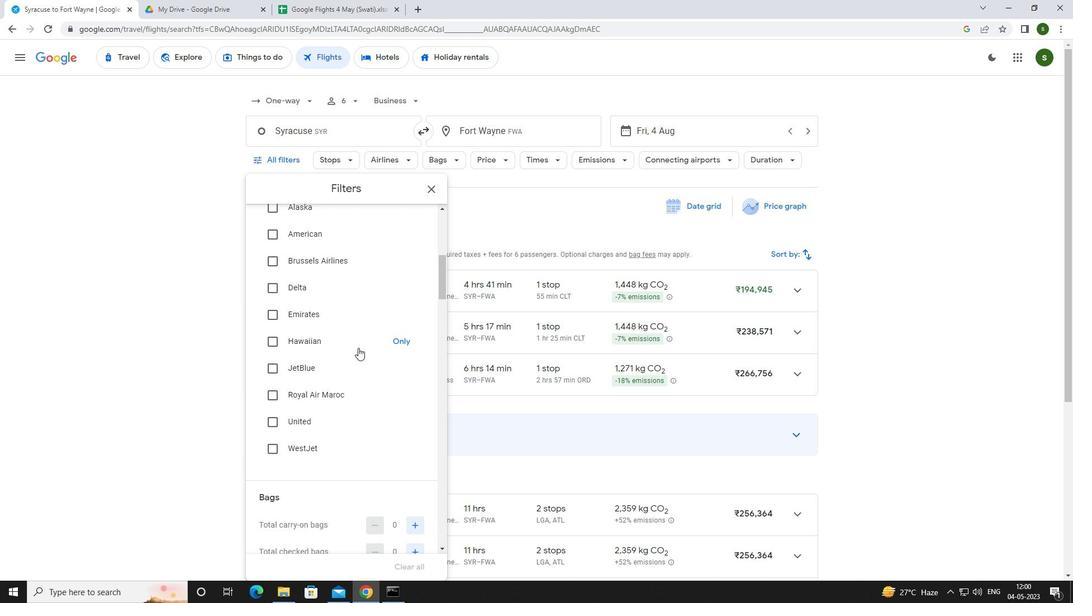 
Action: Mouse scrolled (358, 347) with delta (0, 0)
Screenshot: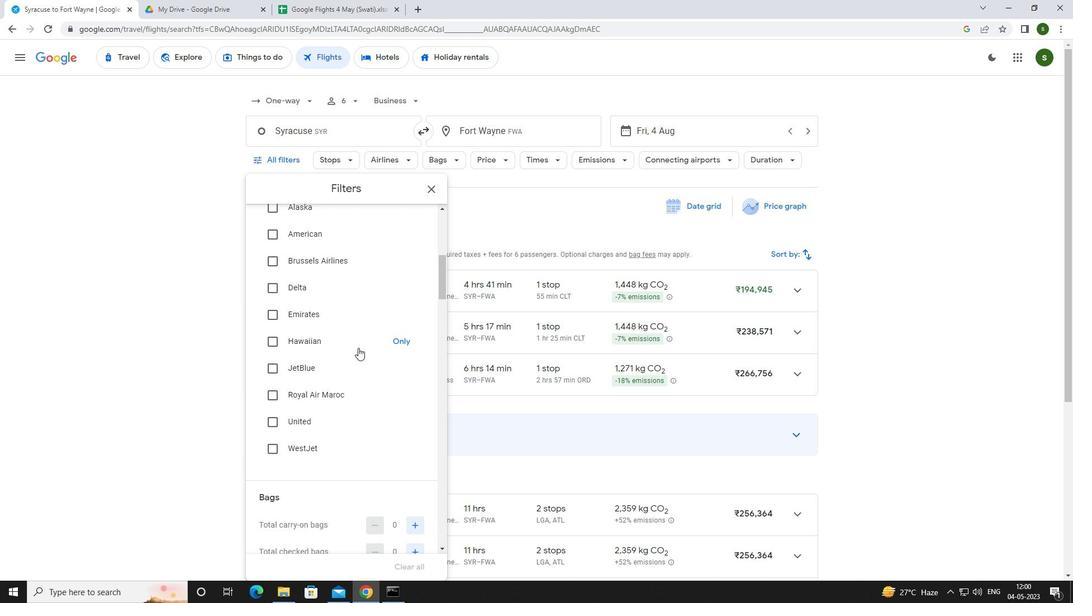 
Action: Mouse scrolled (358, 347) with delta (0, 0)
Screenshot: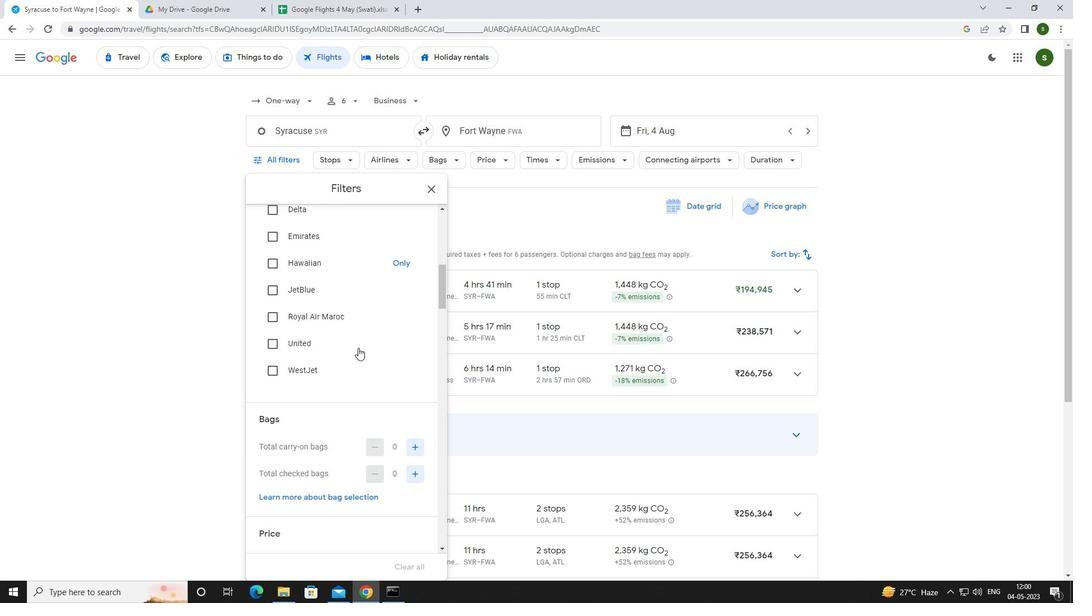 
Action: Mouse moved to (407, 356)
Screenshot: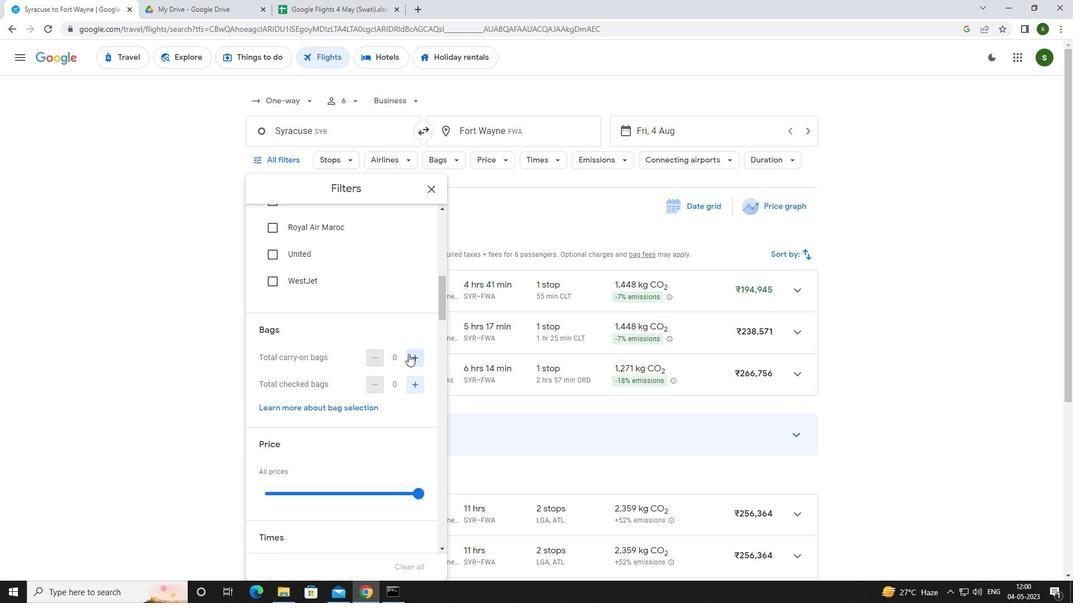 
Action: Mouse pressed left at (407, 356)
Screenshot: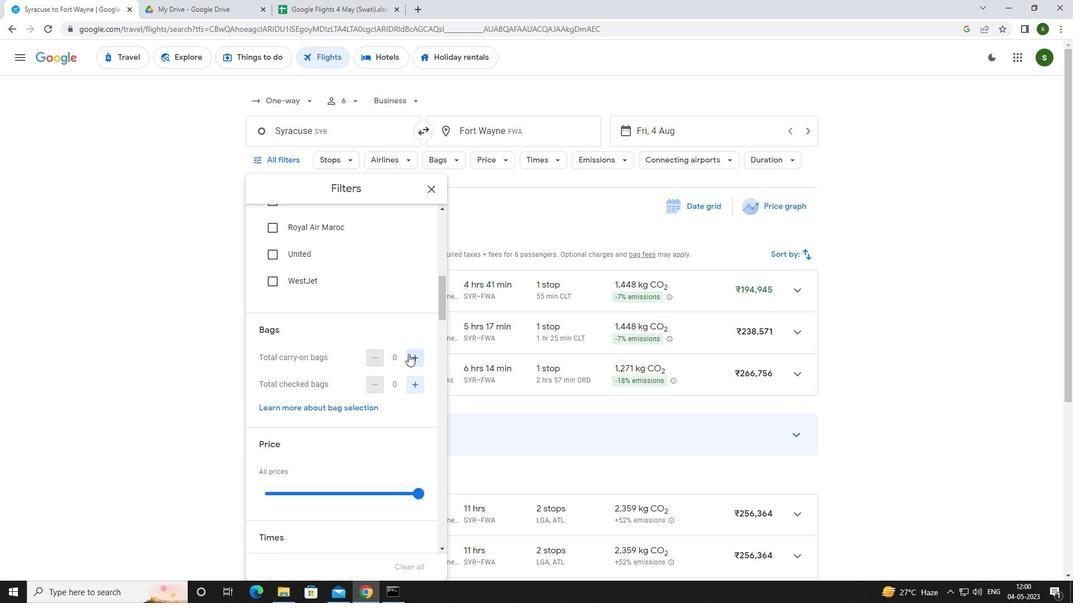 
Action: Mouse moved to (419, 385)
Screenshot: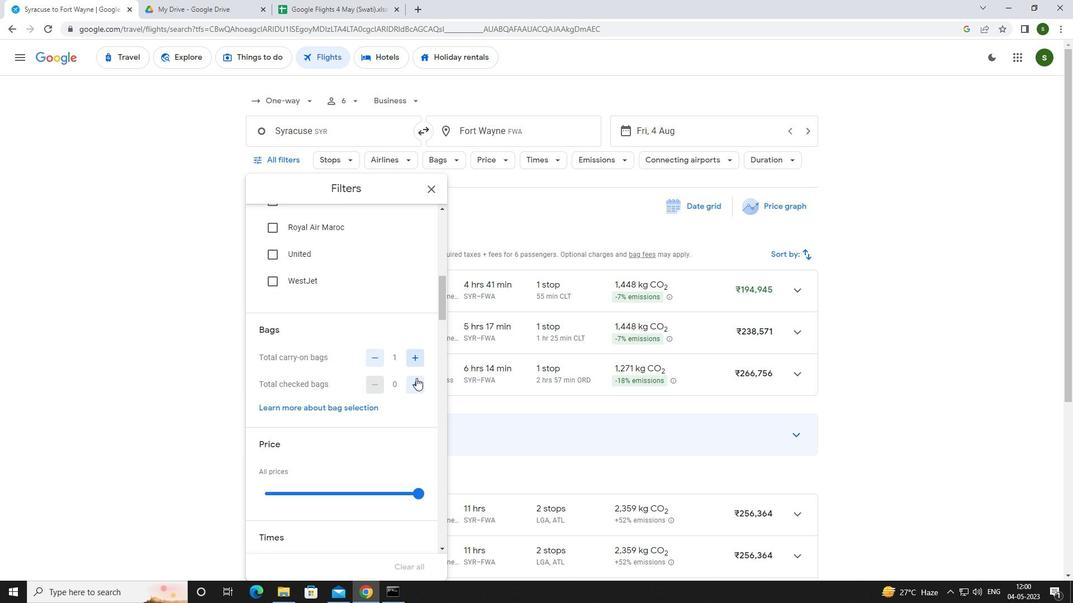 
Action: Mouse pressed left at (419, 385)
Screenshot: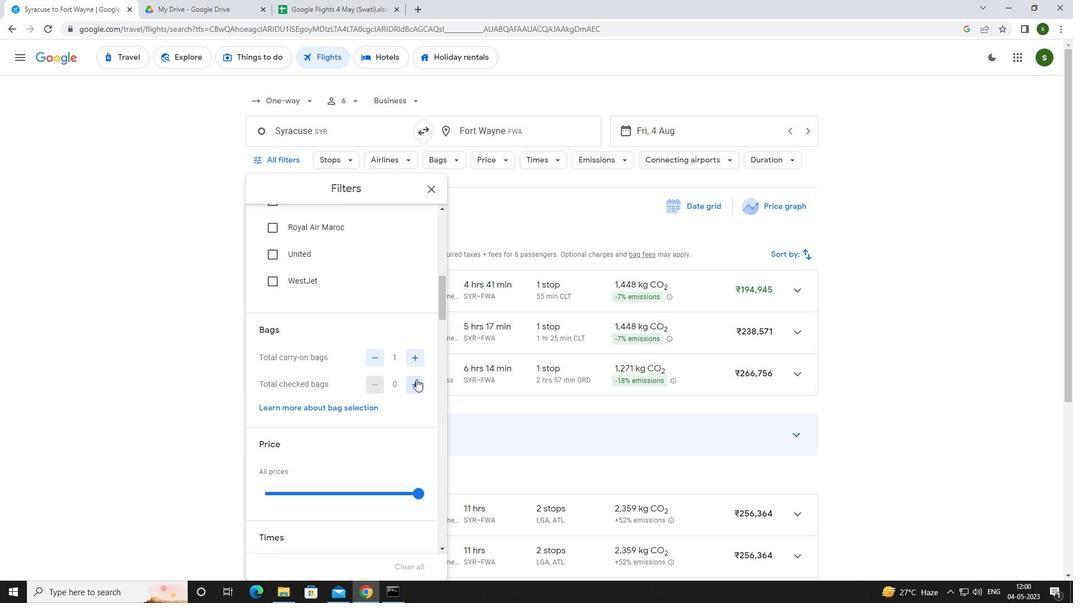 
Action: Mouse pressed left at (419, 385)
Screenshot: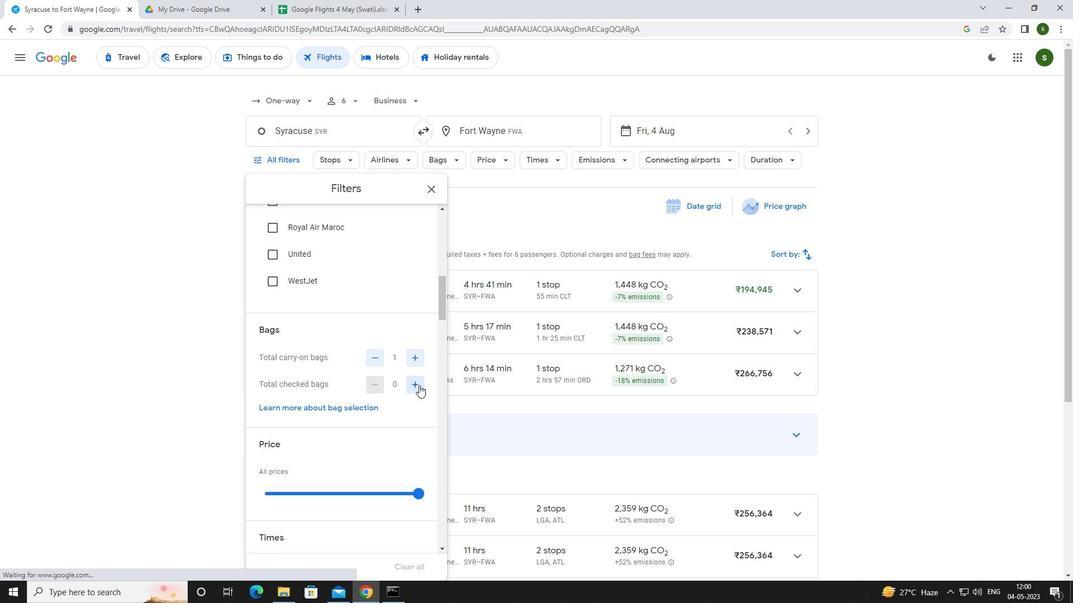 
Action: Mouse pressed left at (419, 385)
Screenshot: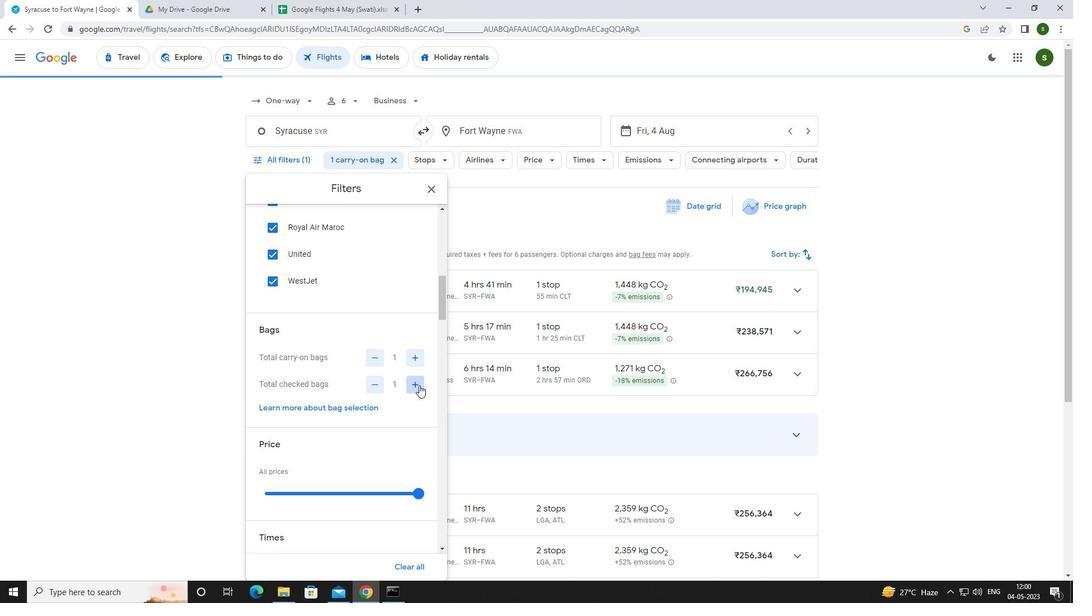 
Action: Mouse moved to (419, 385)
Screenshot: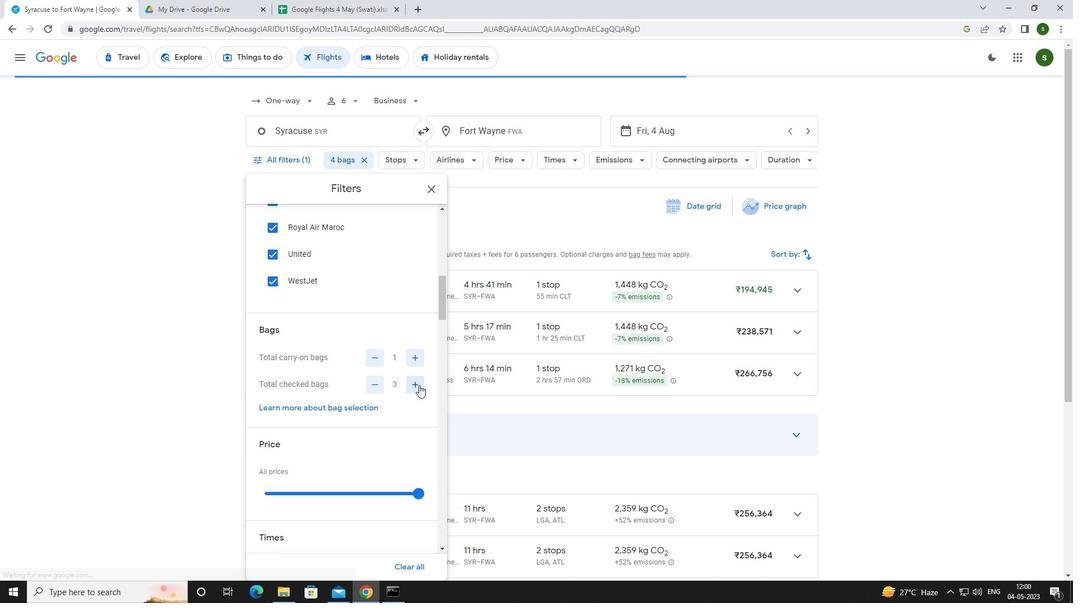 
Action: Mouse scrolled (419, 385) with delta (0, 0)
Screenshot: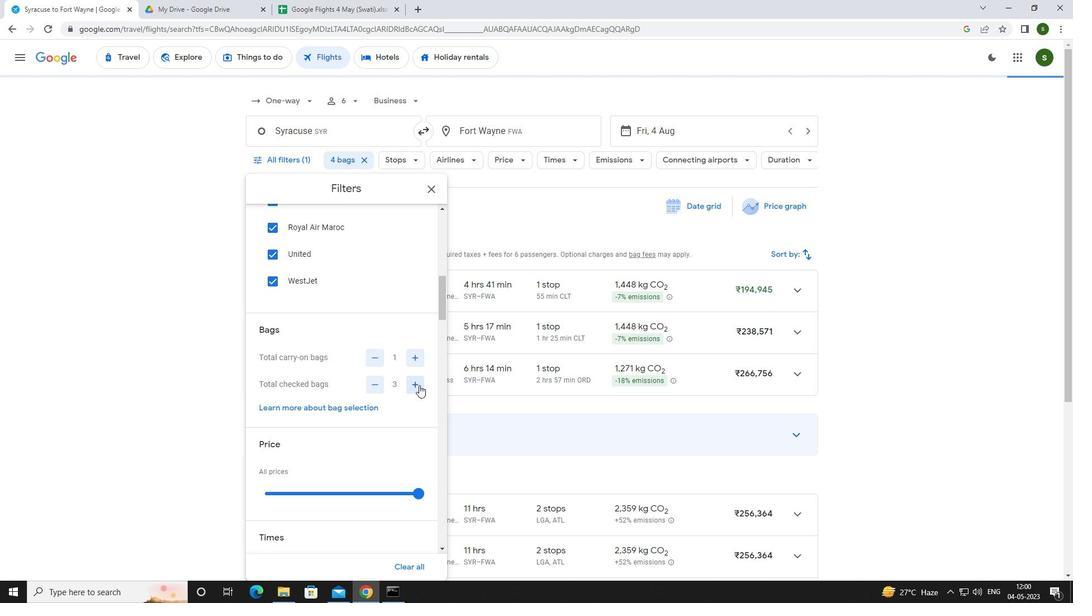 
Action: Mouse scrolled (419, 385) with delta (0, 0)
Screenshot: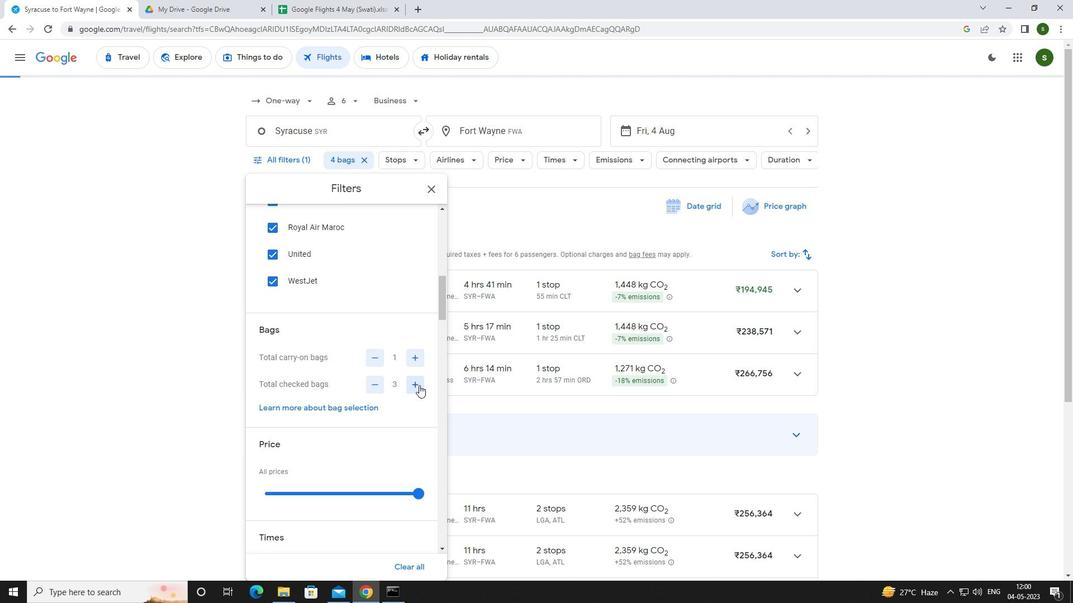 
Action: Mouse moved to (419, 379)
Screenshot: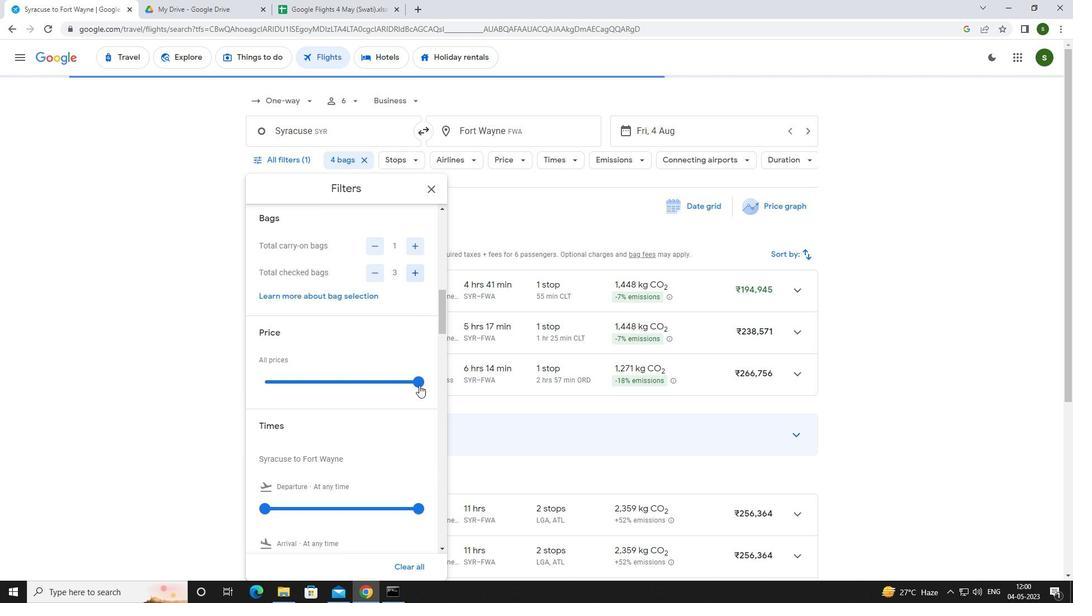 
Action: Mouse pressed left at (419, 379)
Screenshot: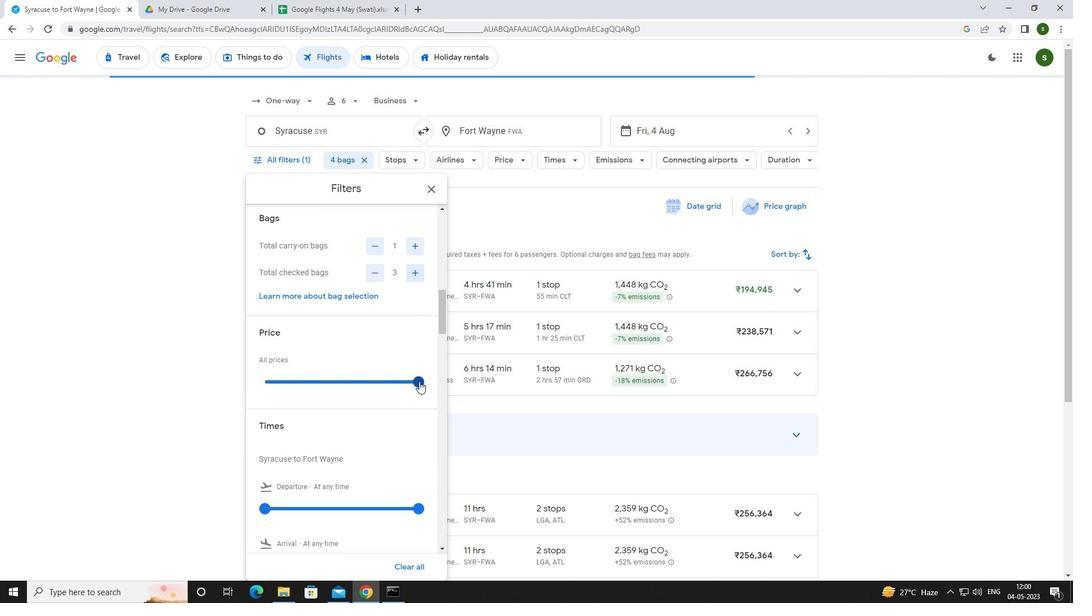 
Action: Mouse moved to (313, 360)
Screenshot: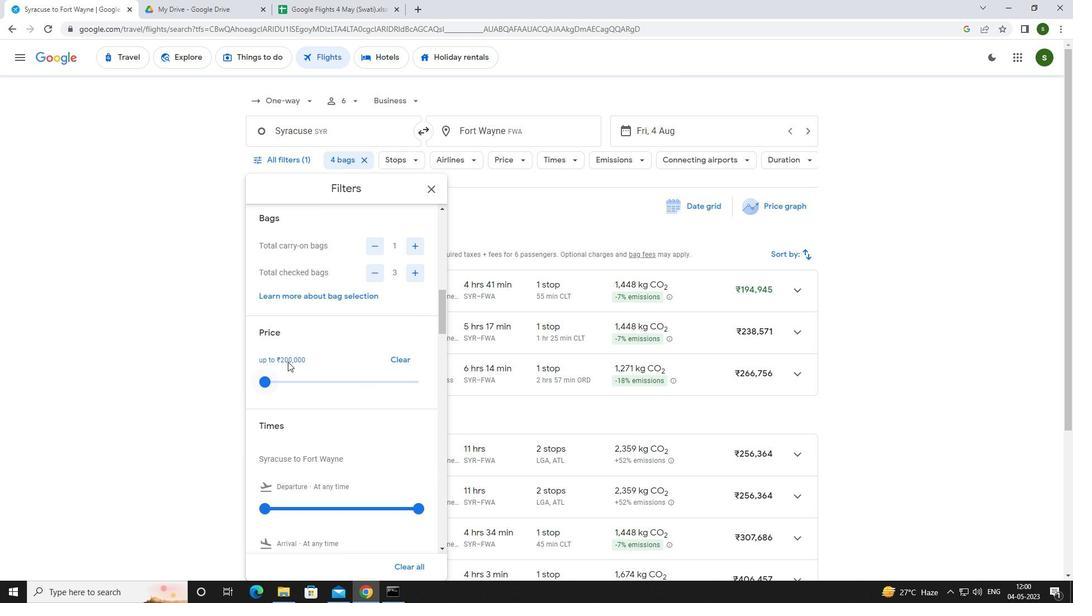 
Action: Mouse scrolled (313, 359) with delta (0, 0)
Screenshot: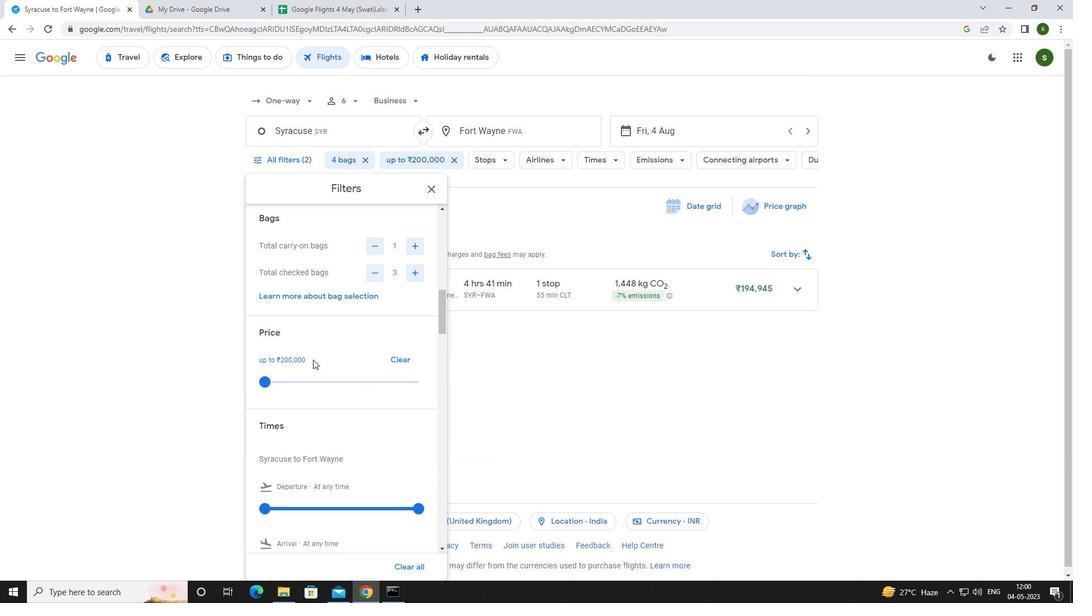 
Action: Mouse moved to (310, 360)
Screenshot: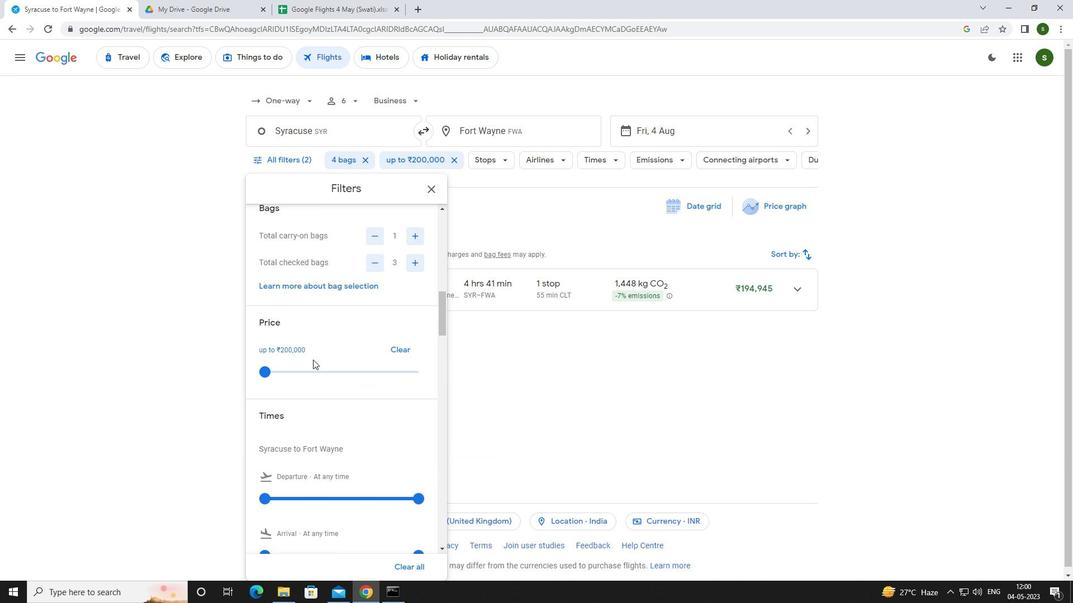 
Action: Mouse scrolled (310, 359) with delta (0, 0)
Screenshot: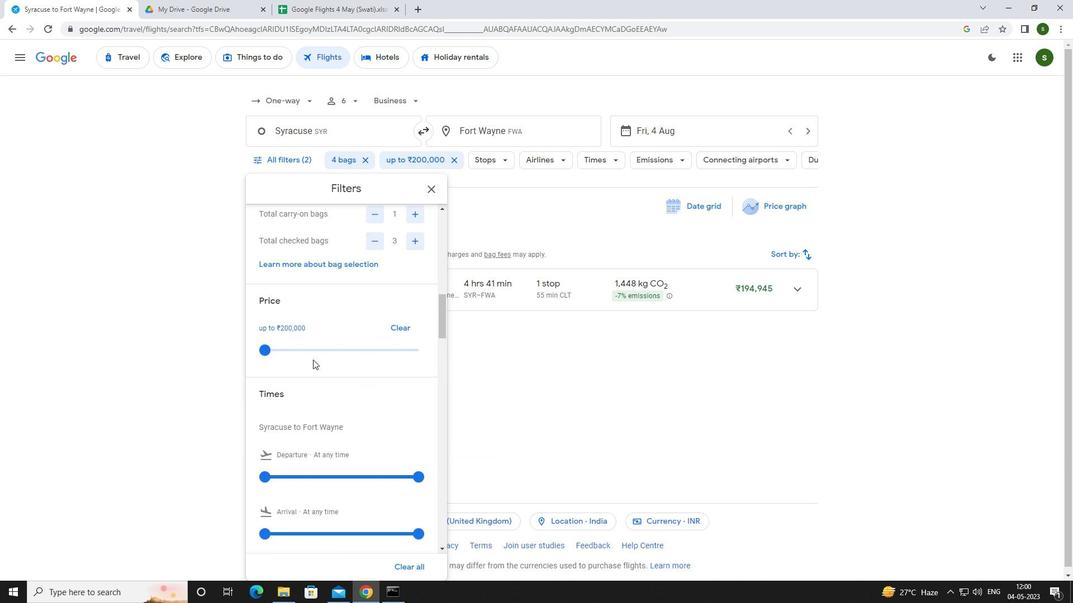 
Action: Mouse moved to (260, 397)
Screenshot: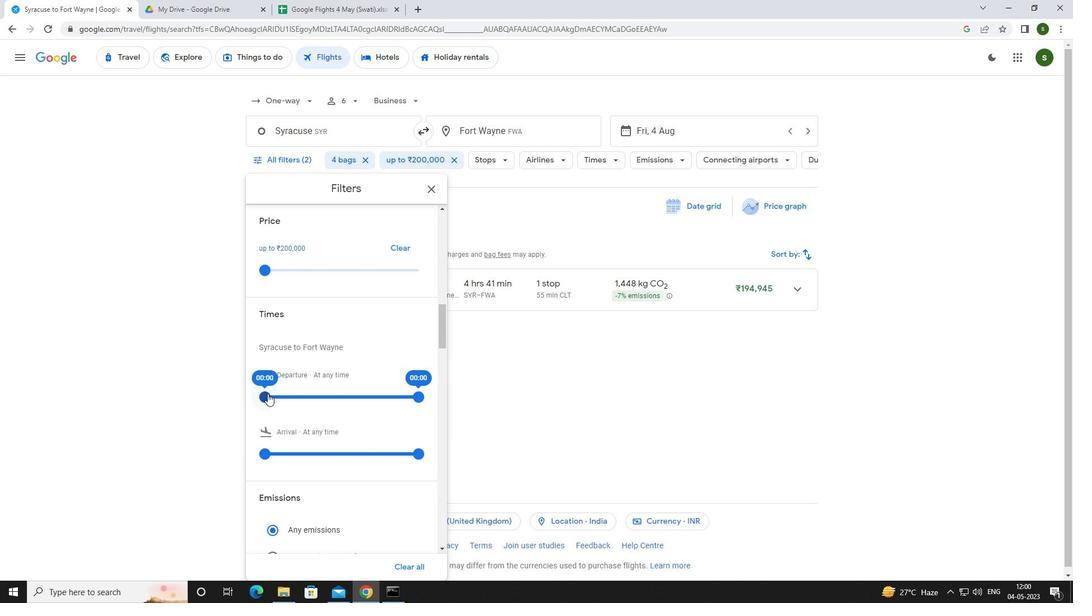 
Action: Mouse pressed left at (260, 397)
Screenshot: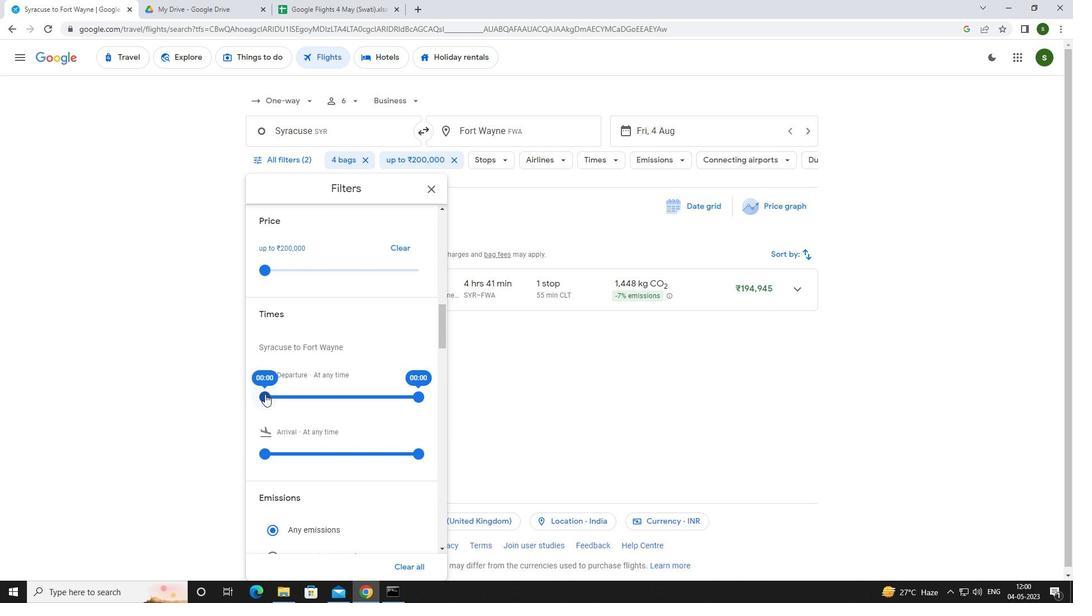 
Action: Mouse moved to (561, 417)
Screenshot: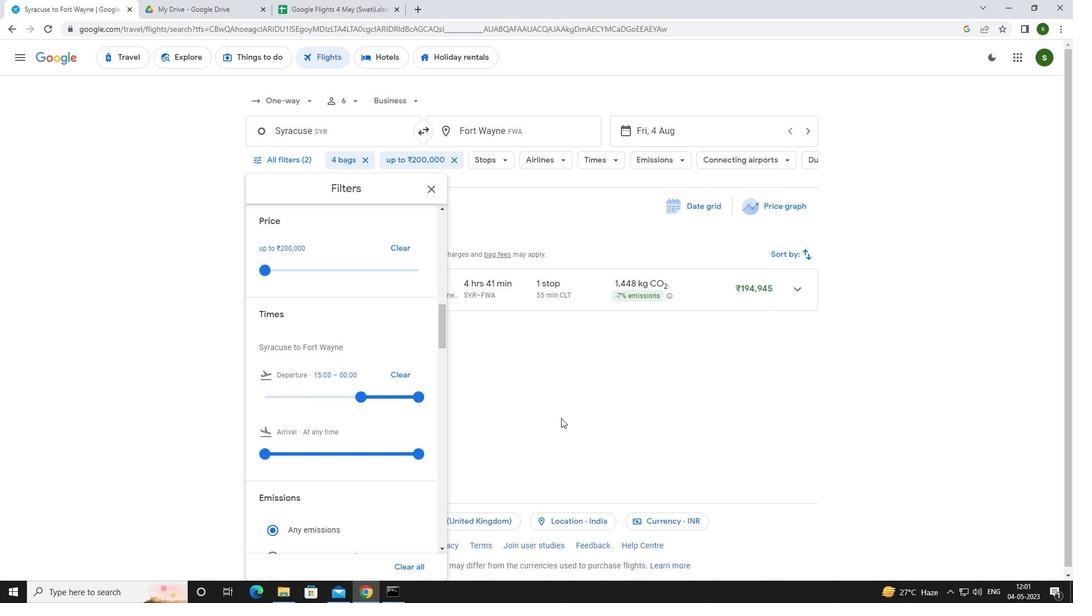 
Action: Mouse pressed left at (561, 417)
Screenshot: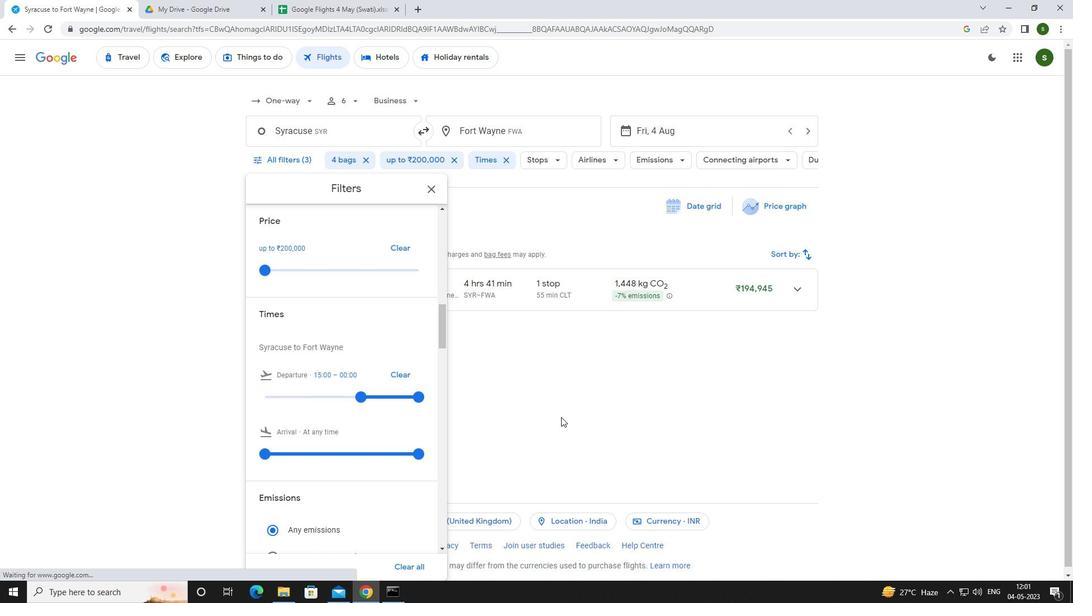 
